 Task: Help me to understand building and designing site.
Action: Mouse moved to (1255, 88)
Screenshot: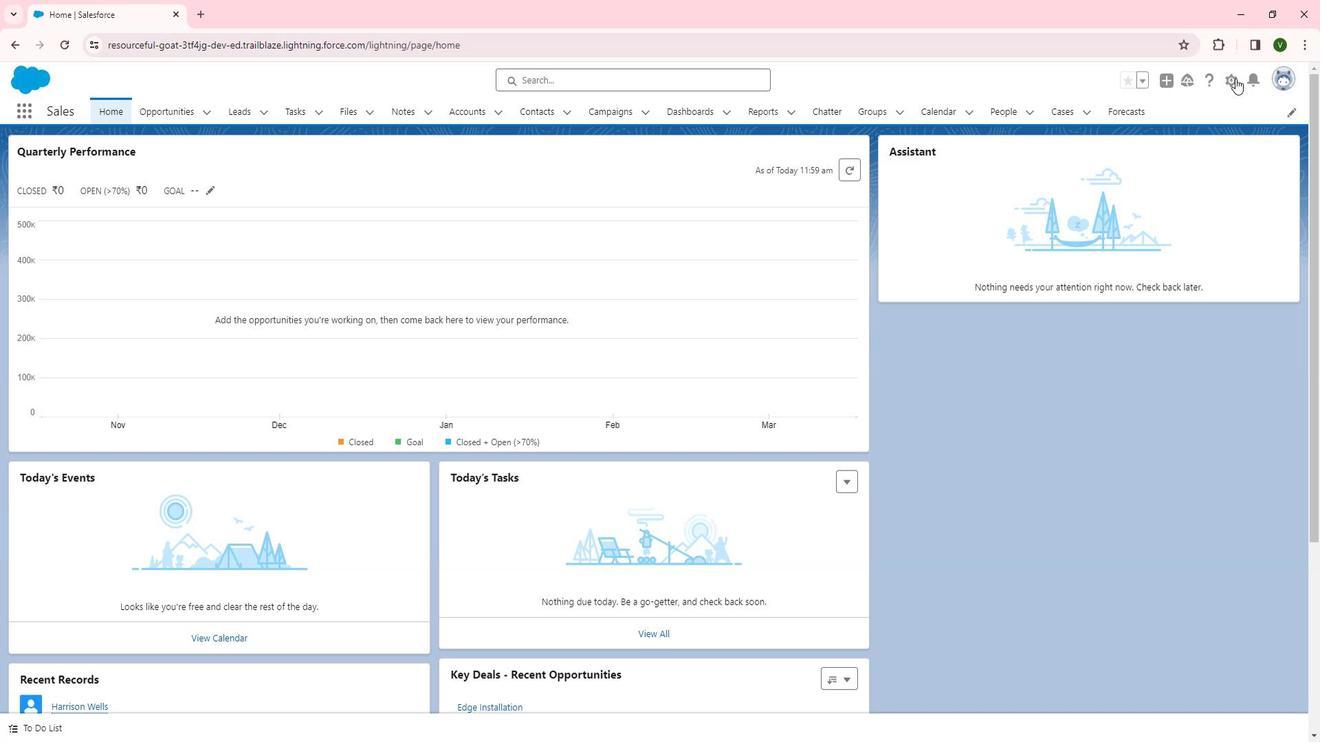 
Action: Mouse pressed left at (1255, 88)
Screenshot: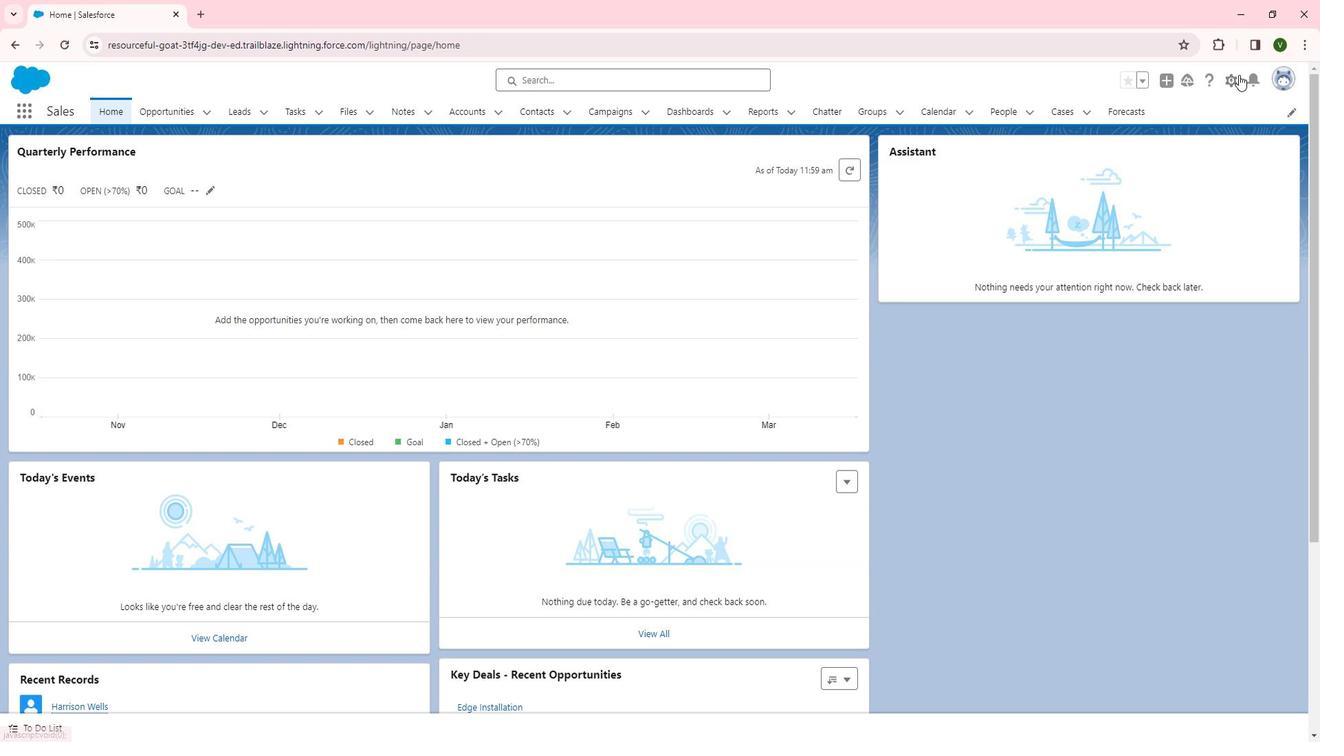 
Action: Mouse moved to (1192, 134)
Screenshot: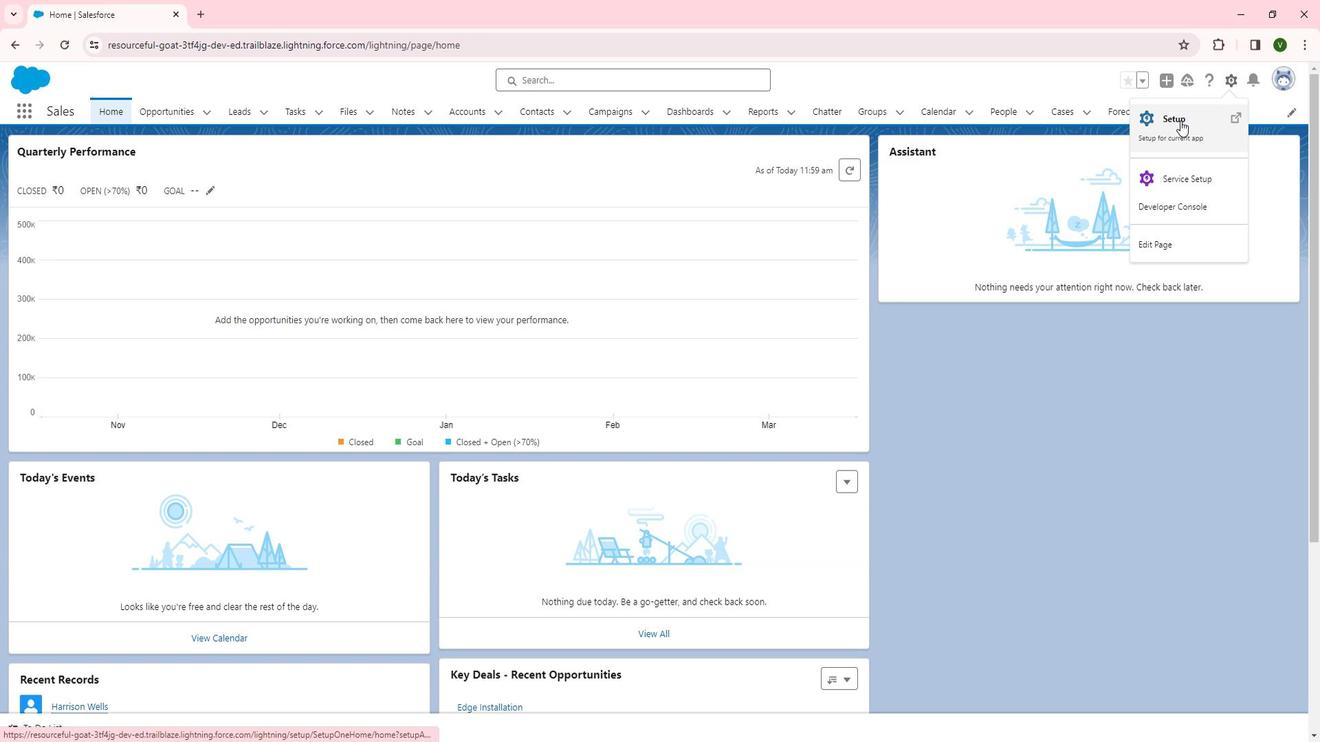 
Action: Mouse pressed left at (1192, 134)
Screenshot: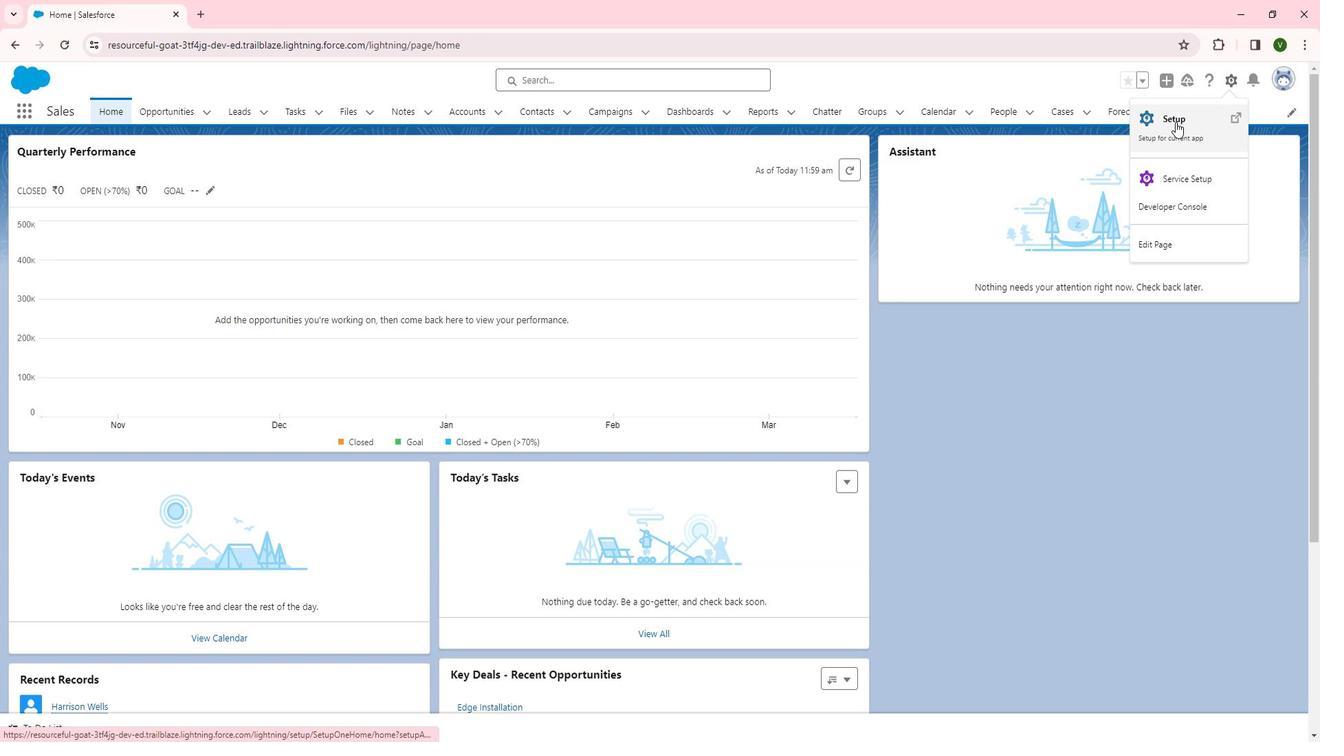 
Action: Mouse moved to (259, 472)
Screenshot: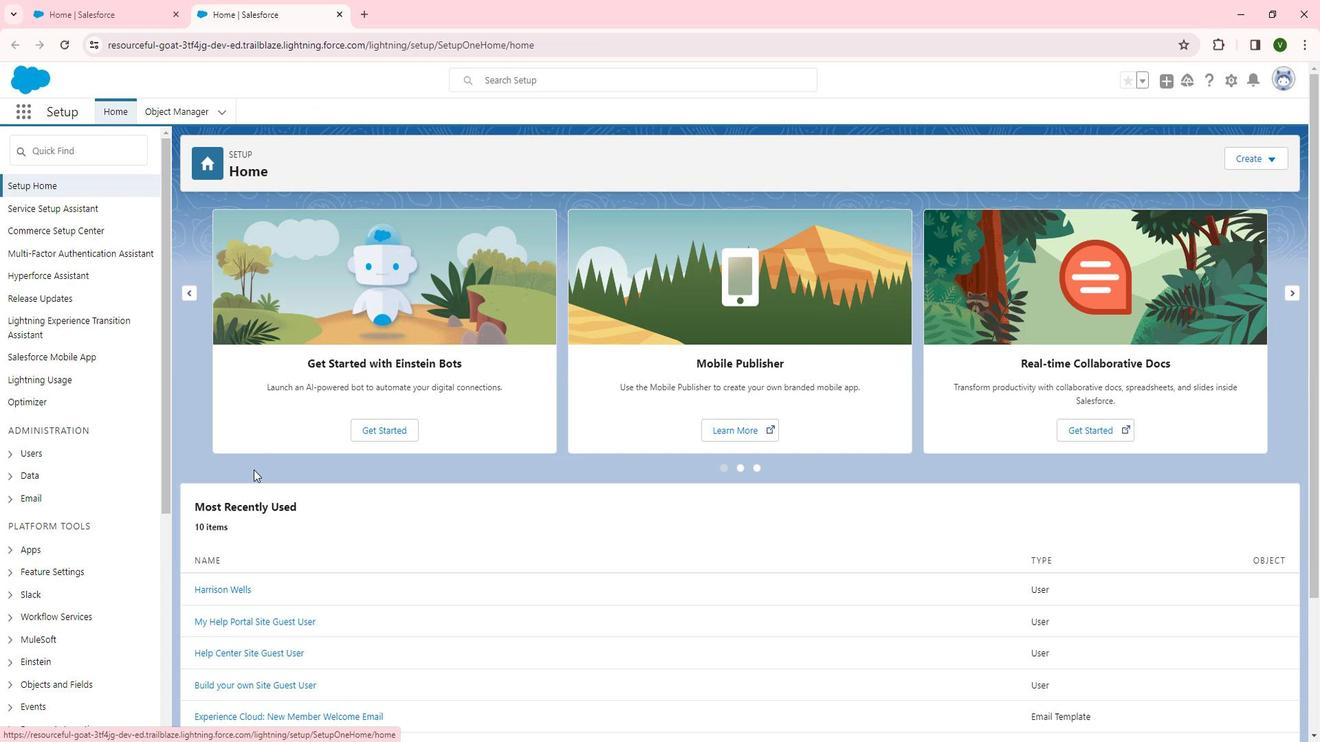 
Action: Mouse scrolled (259, 471) with delta (0, 0)
Screenshot: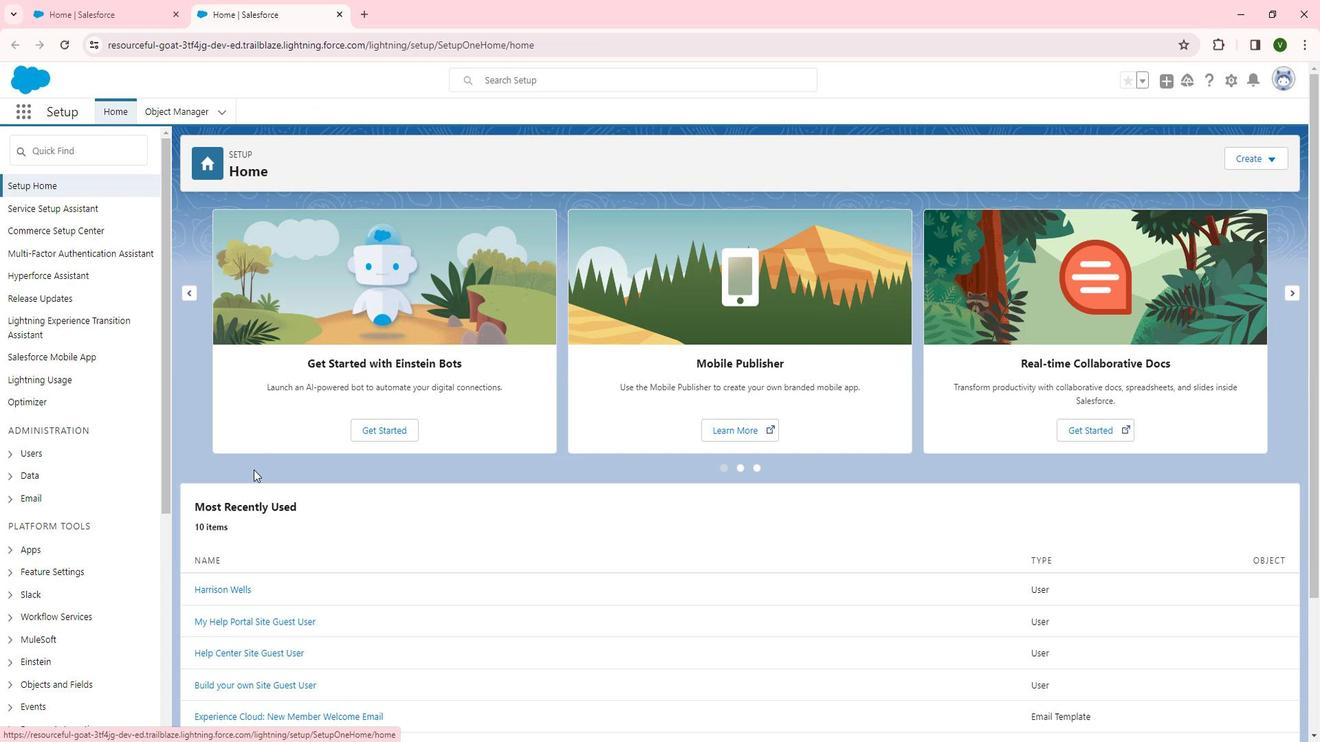 
Action: Mouse moved to (252, 474)
Screenshot: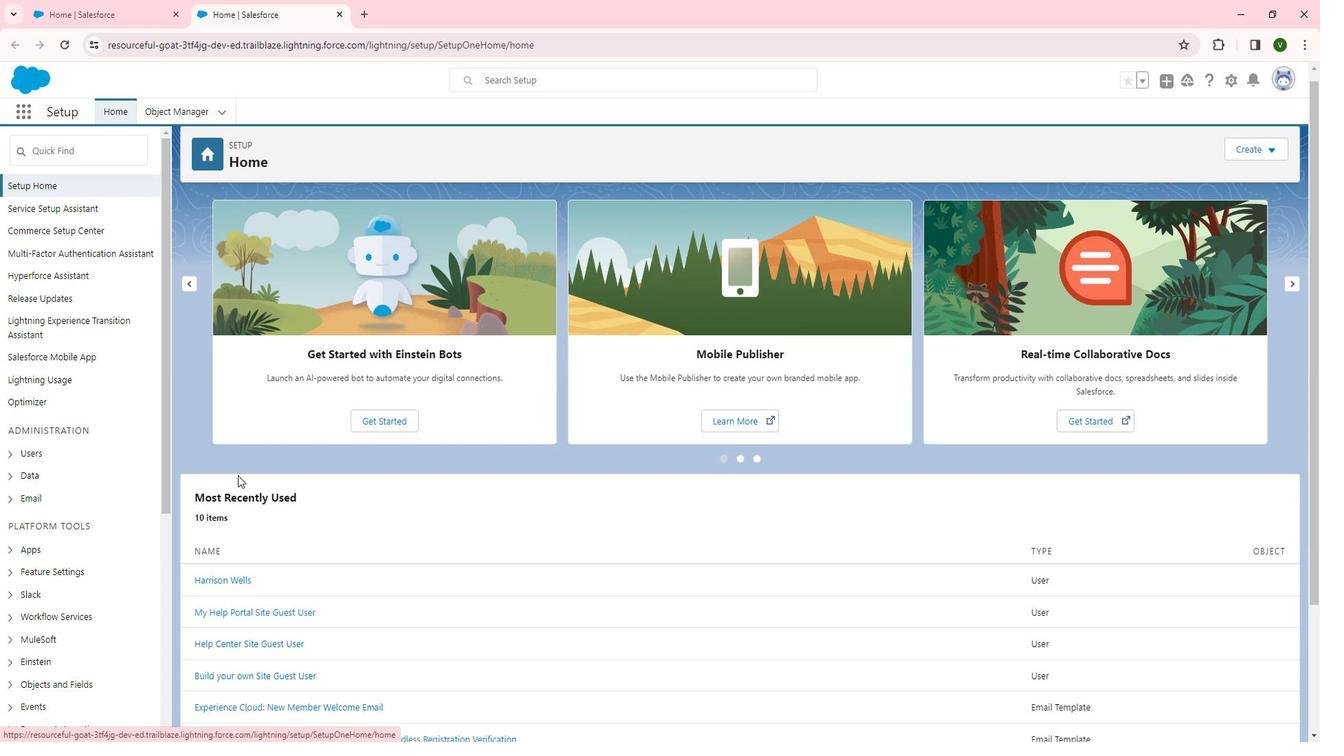 
Action: Mouse scrolled (252, 473) with delta (0, 0)
Screenshot: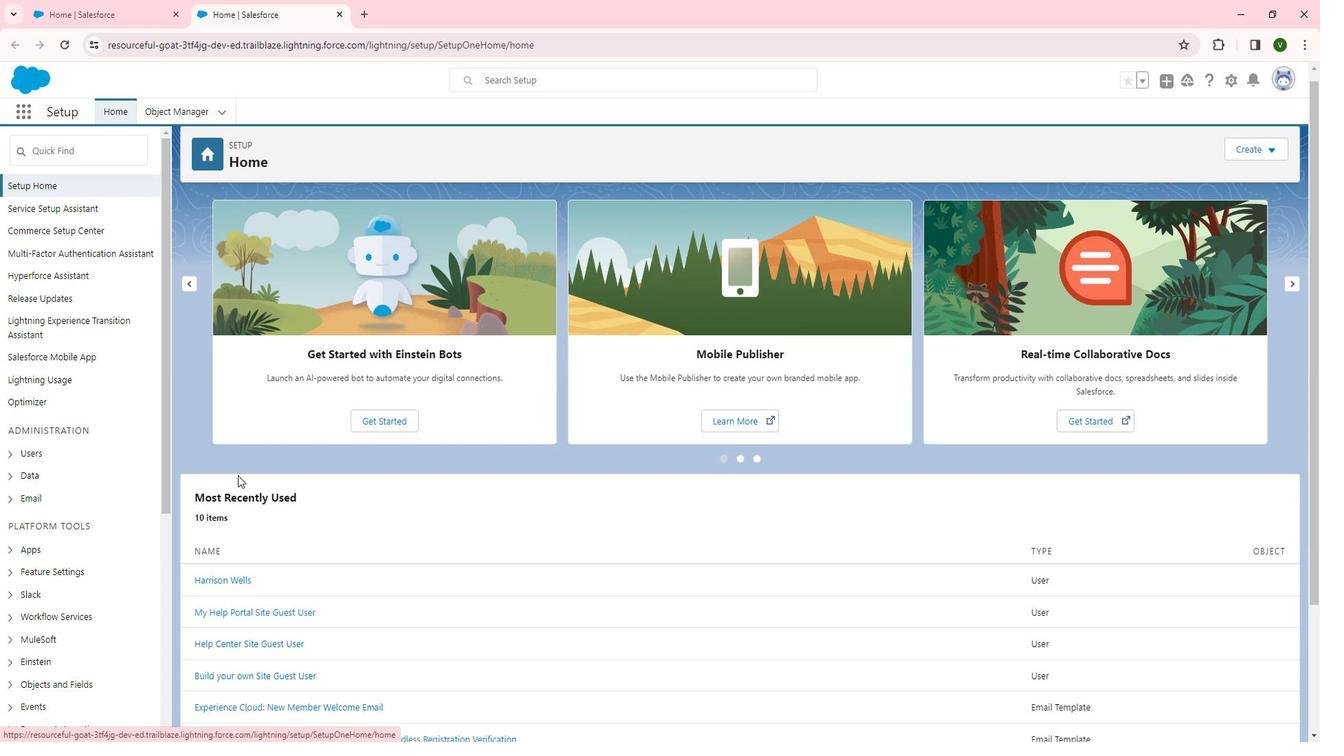 
Action: Mouse moved to (217, 487)
Screenshot: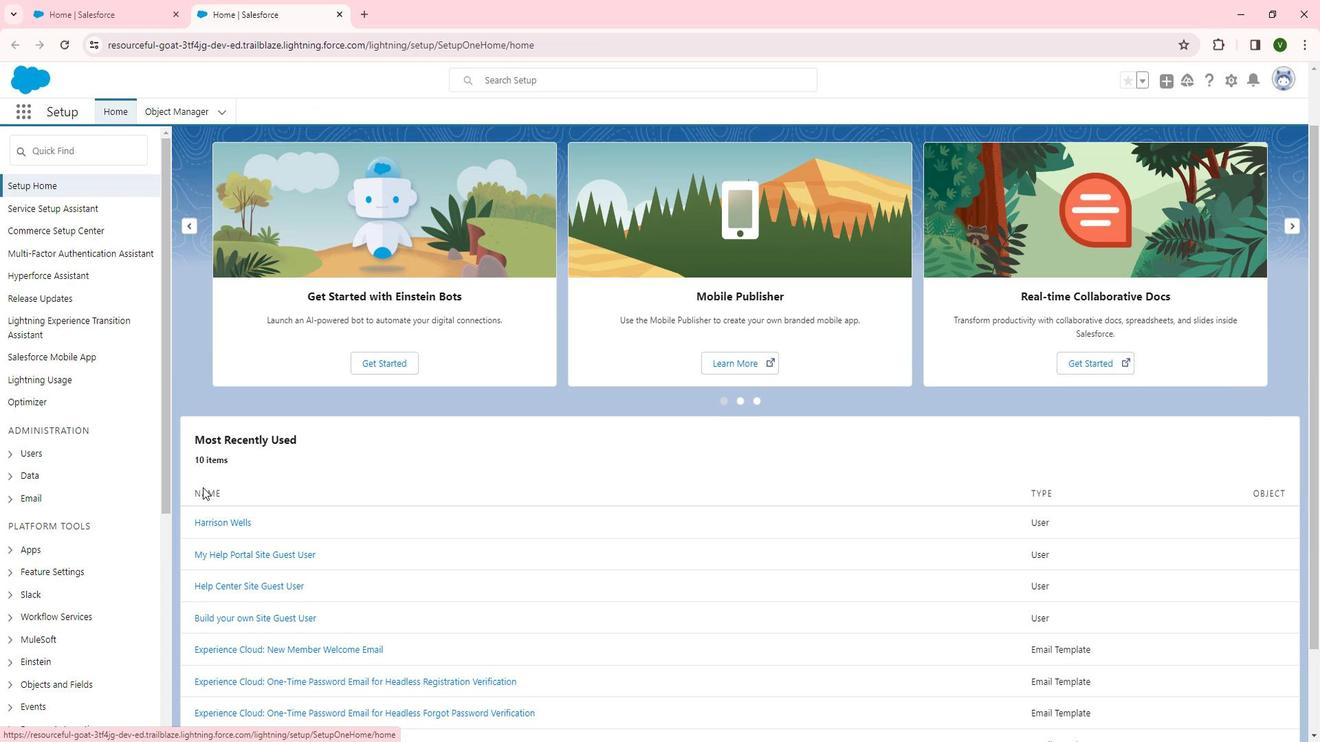 
Action: Mouse scrolled (217, 486) with delta (0, 0)
Screenshot: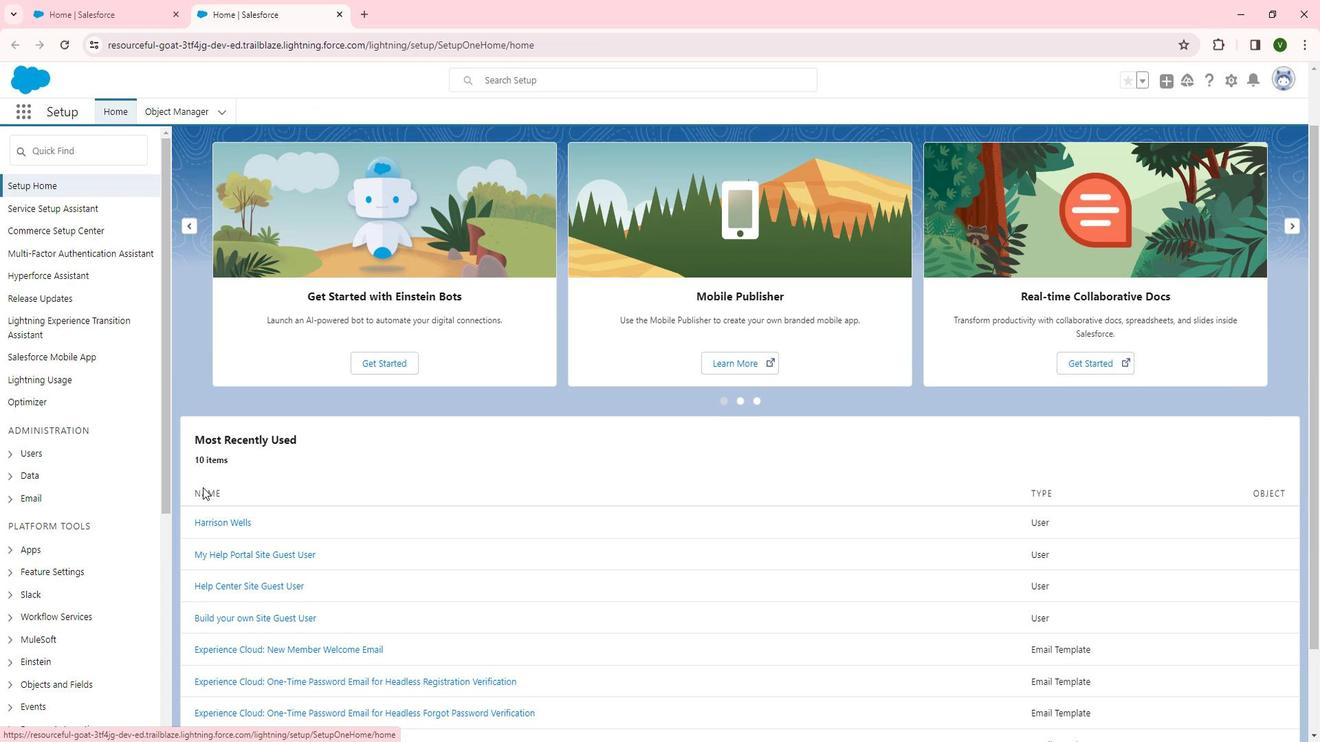 
Action: Mouse moved to (90, 555)
Screenshot: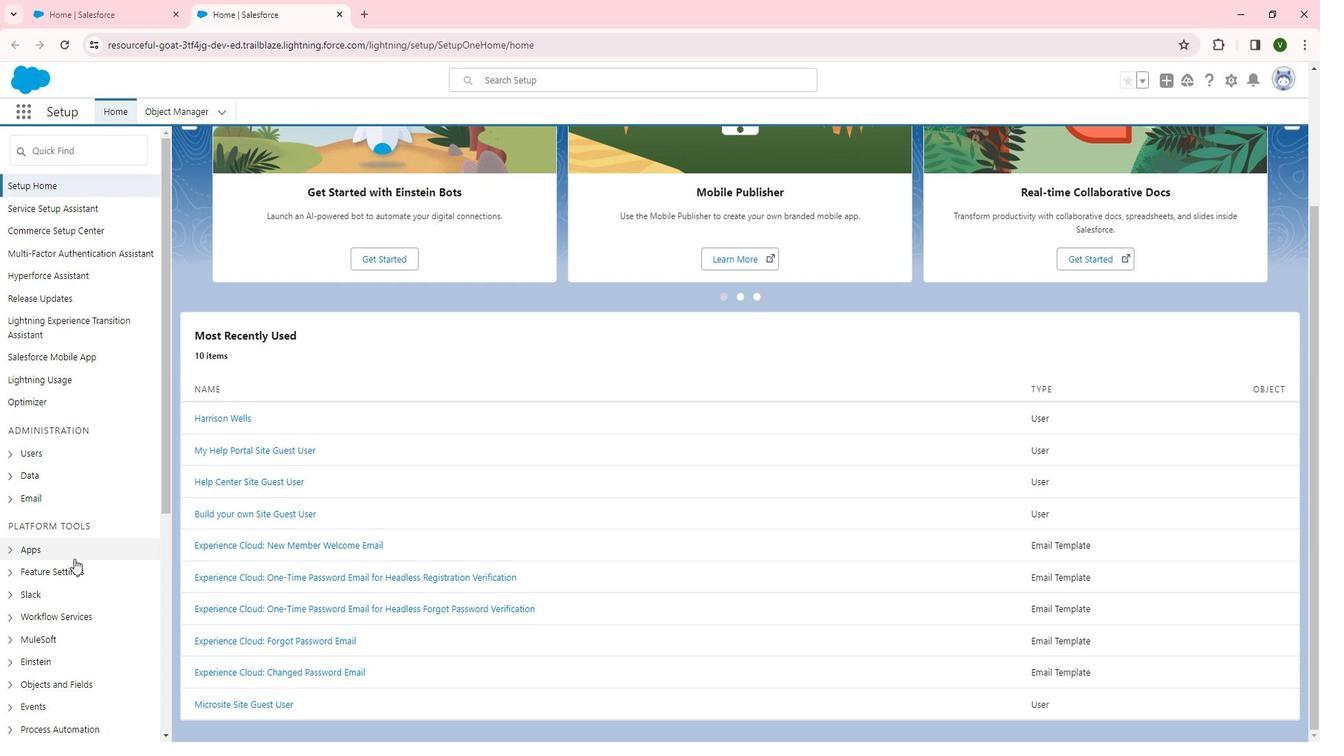 
Action: Mouse scrolled (90, 554) with delta (0, 0)
Screenshot: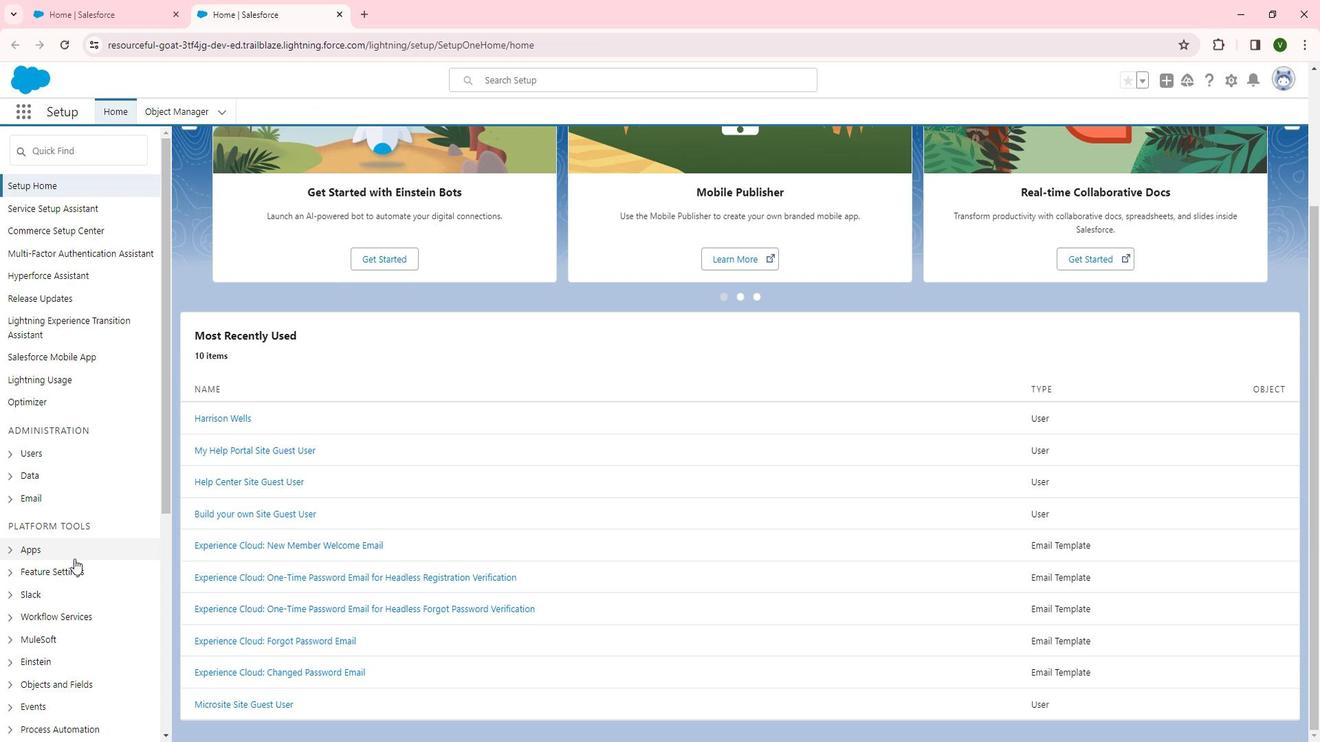 
Action: Mouse scrolled (90, 554) with delta (0, 0)
Screenshot: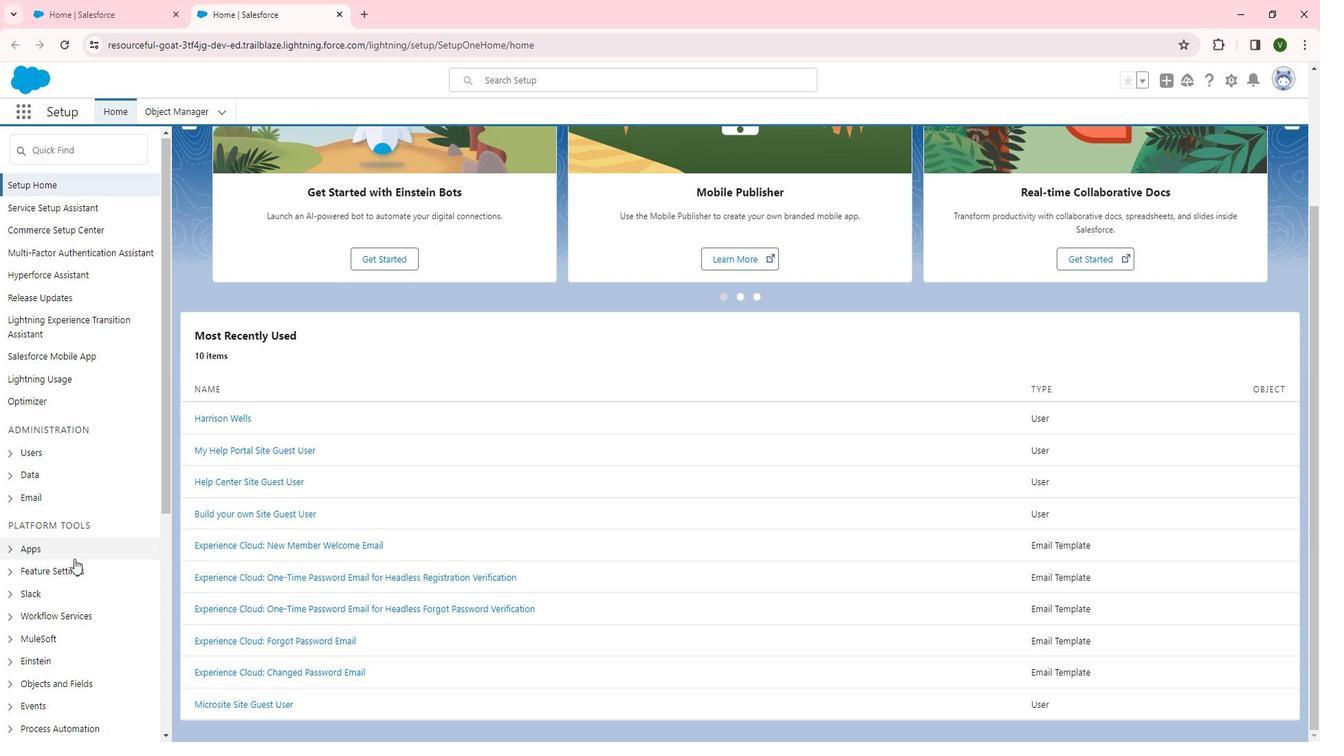 
Action: Mouse moved to (66, 429)
Screenshot: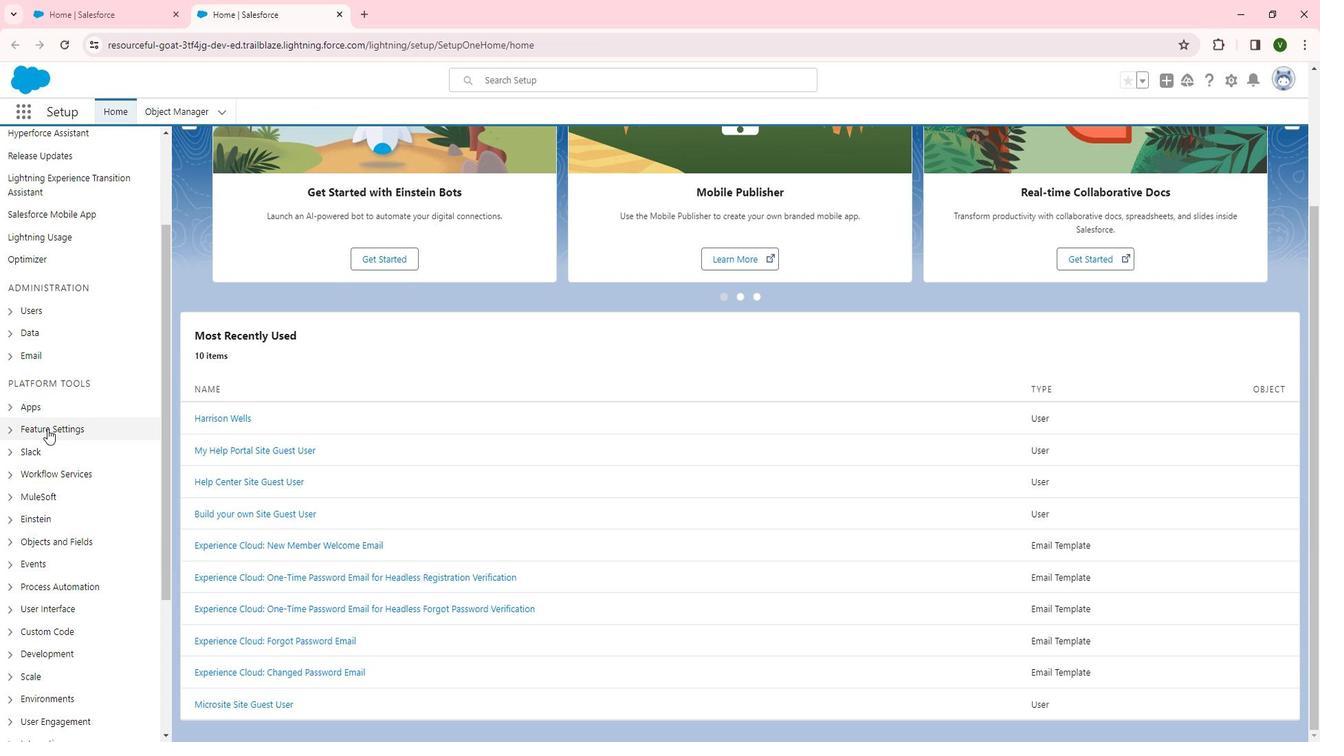 
Action: Mouse pressed left at (66, 429)
Screenshot: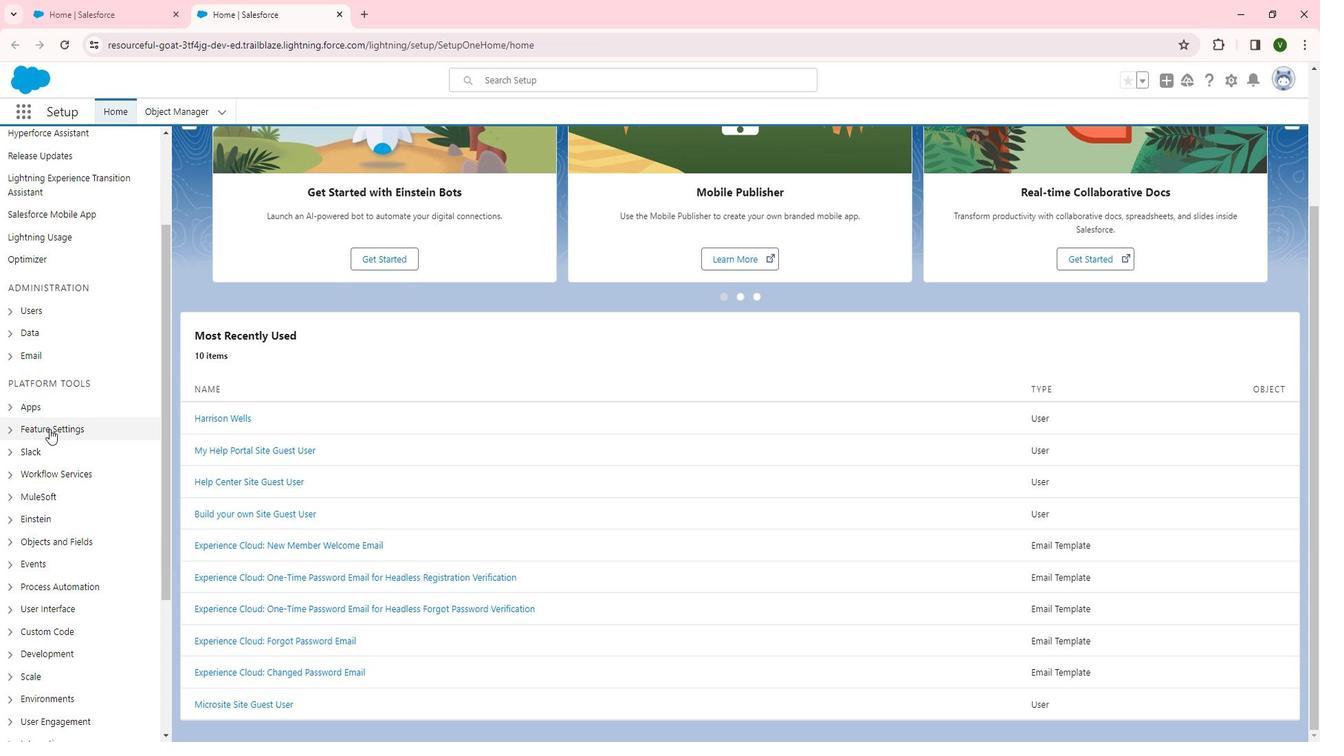 
Action: Mouse moved to (66, 473)
Screenshot: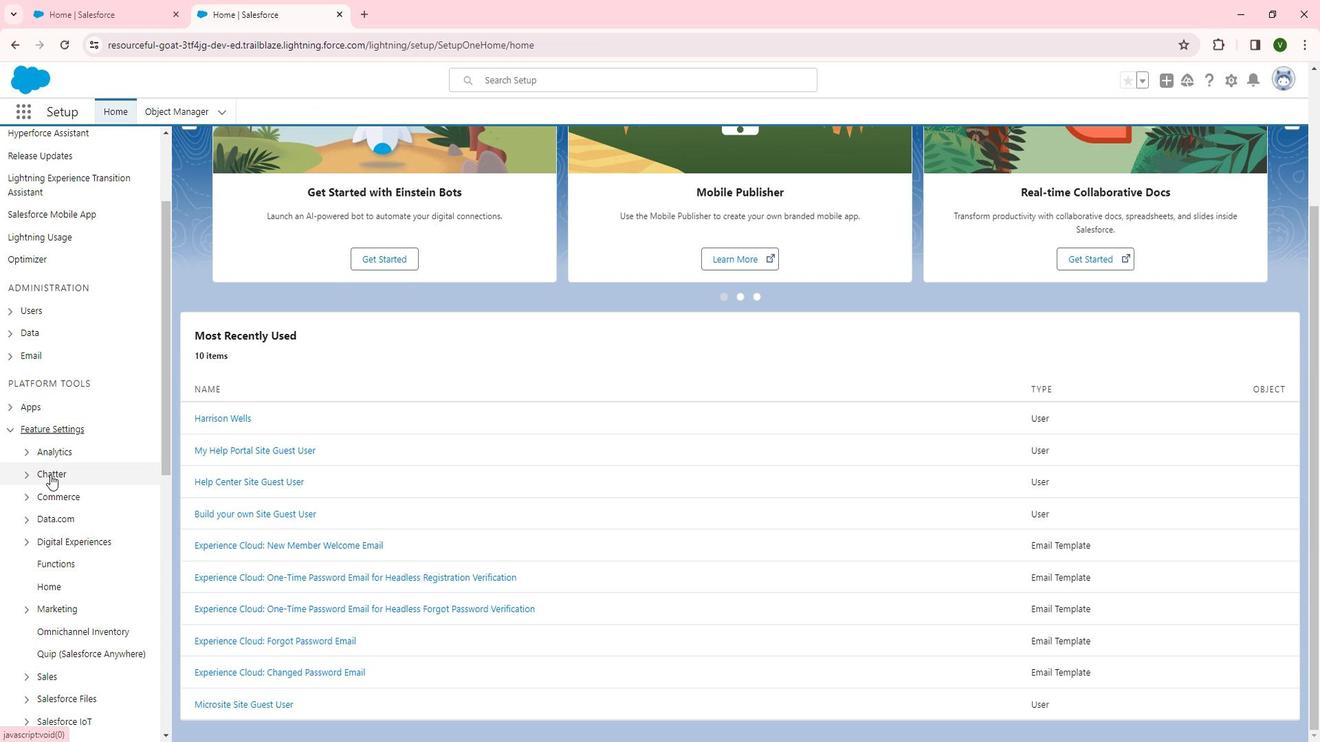 
Action: Mouse scrolled (66, 473) with delta (0, 0)
Screenshot: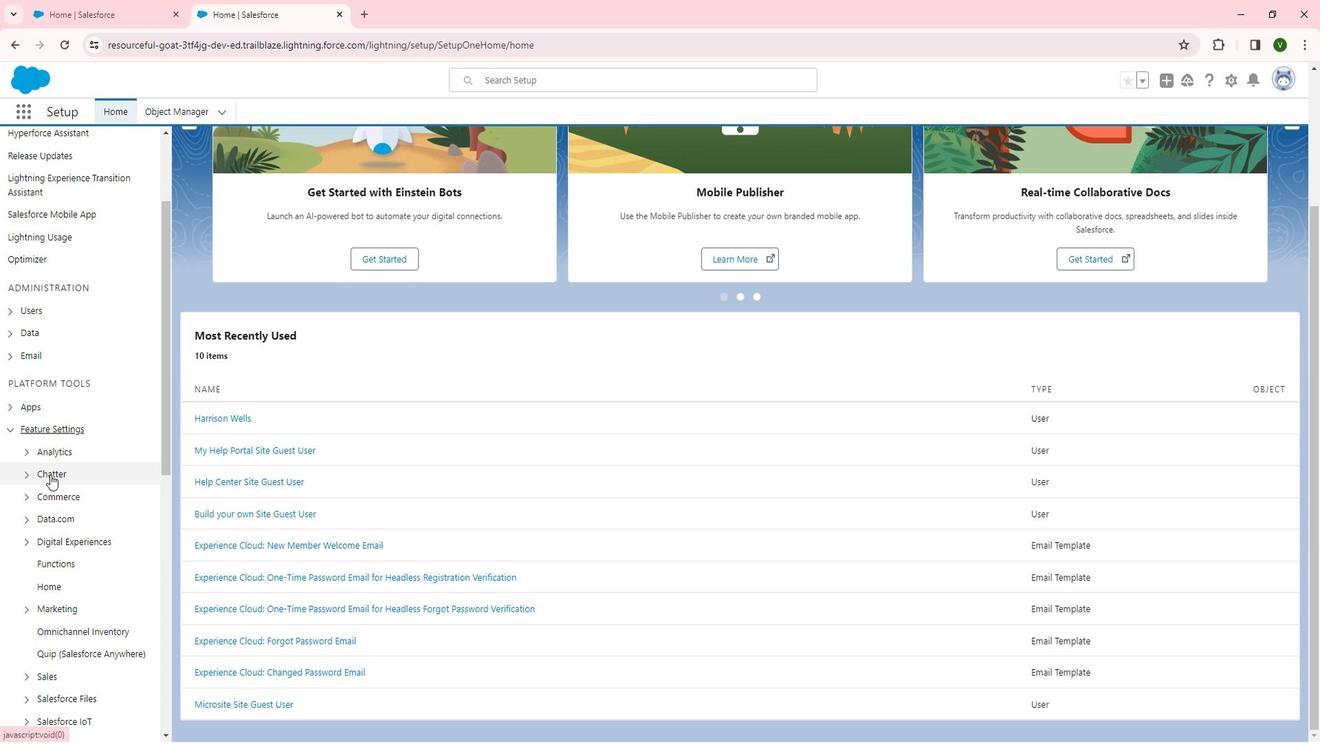 
Action: Mouse scrolled (66, 473) with delta (0, 0)
Screenshot: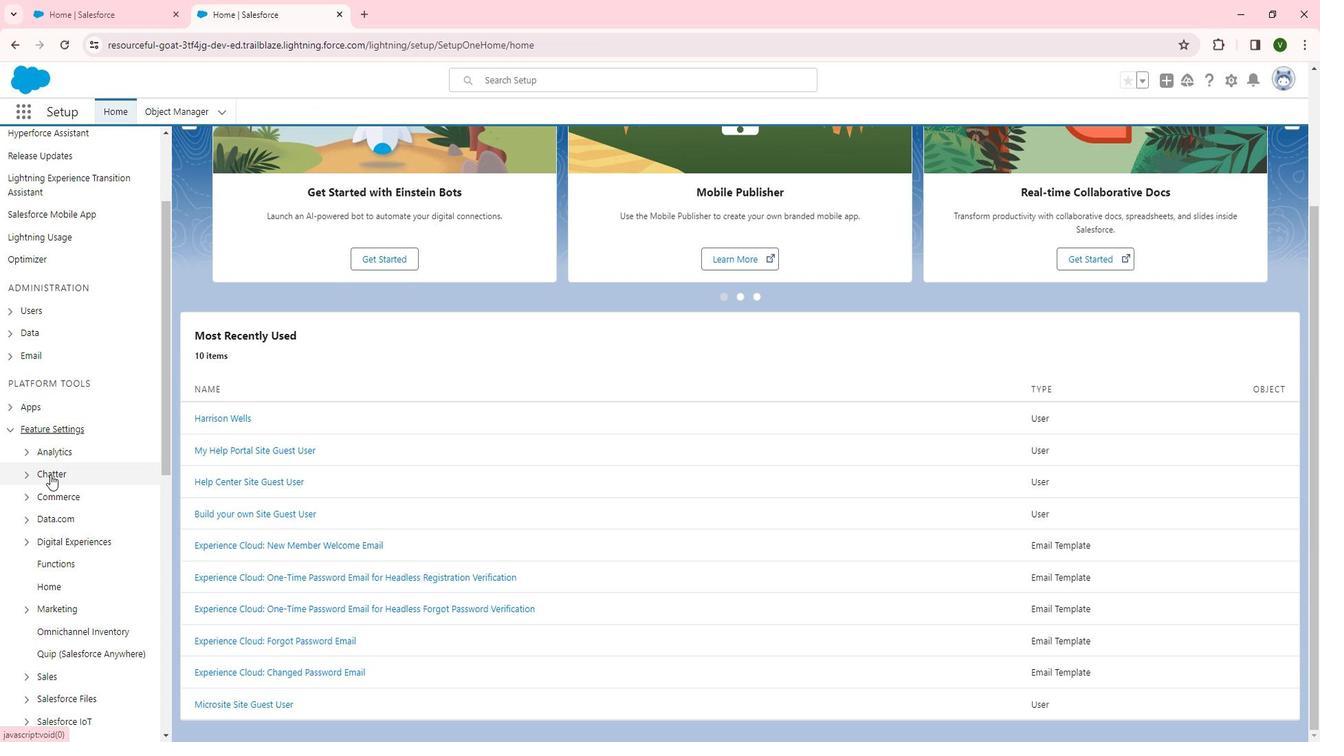 
Action: Mouse moved to (97, 401)
Screenshot: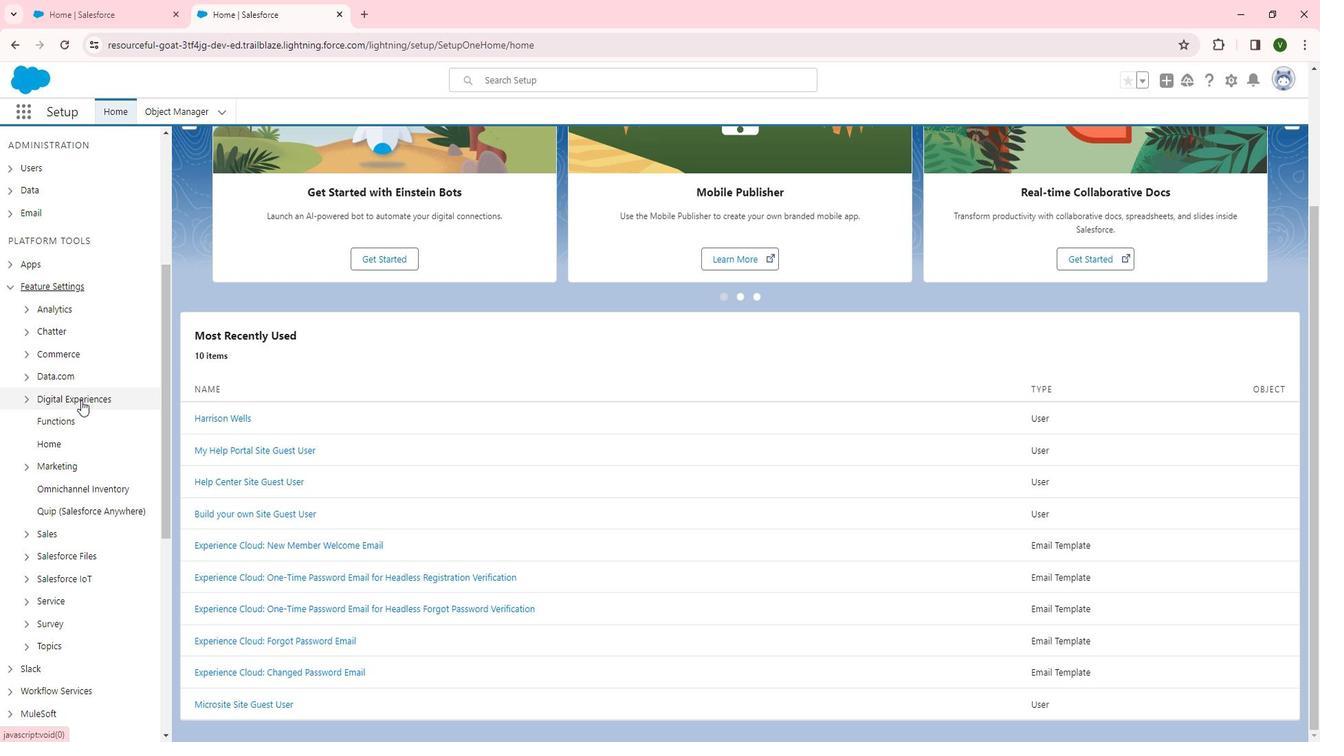 
Action: Mouse pressed left at (97, 401)
Screenshot: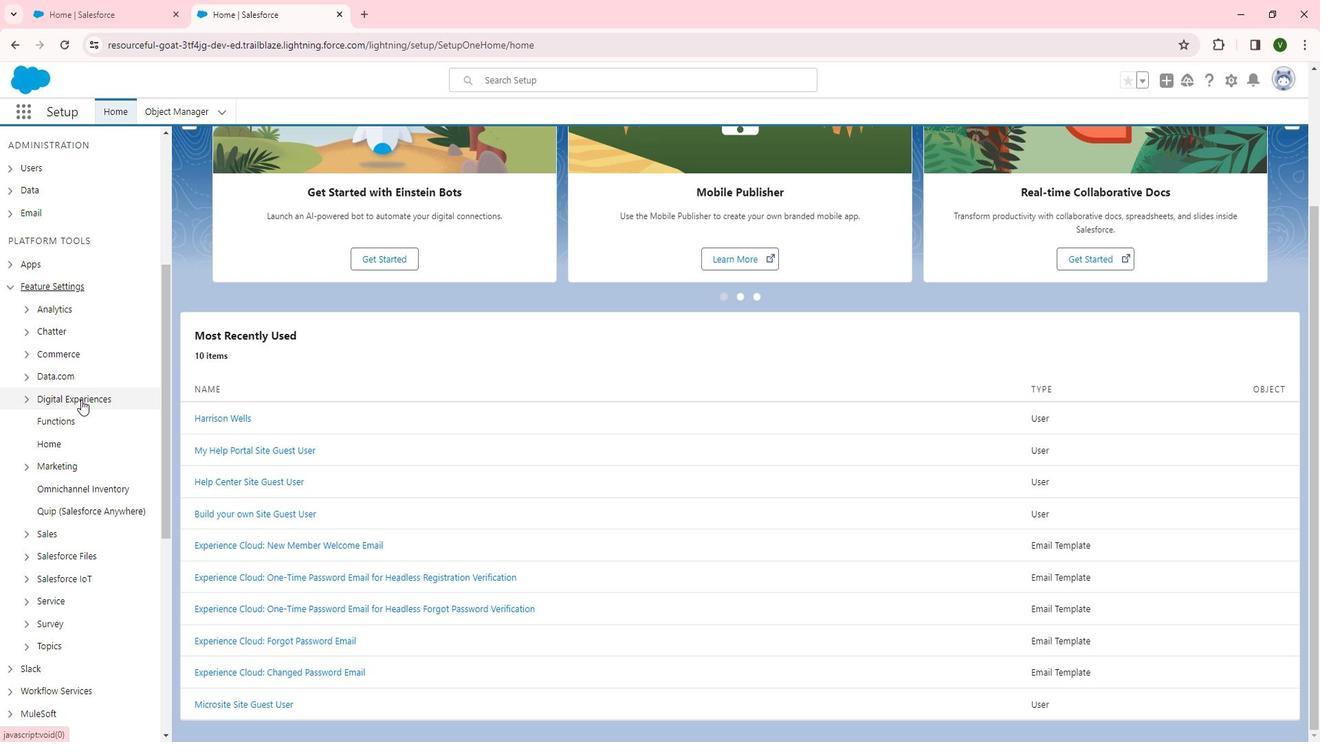 
Action: Mouse moved to (83, 422)
Screenshot: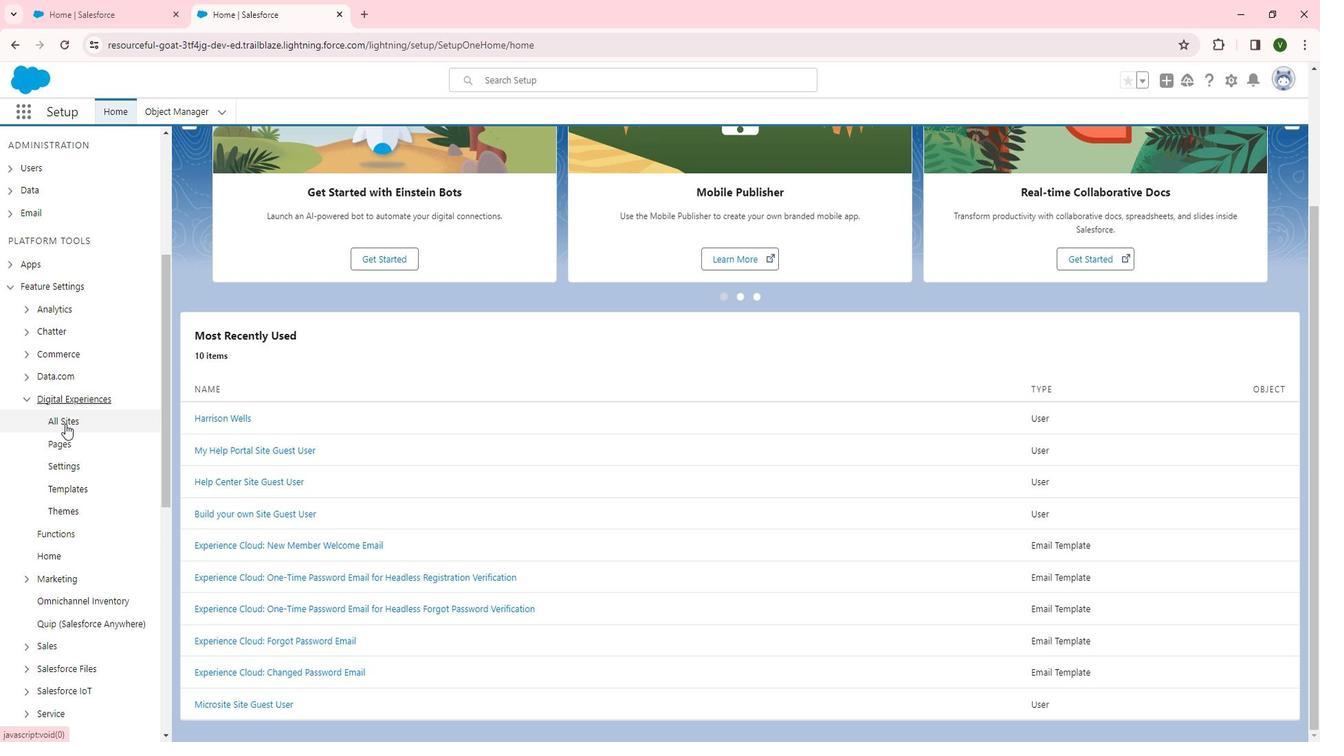 
Action: Mouse pressed left at (83, 422)
Screenshot: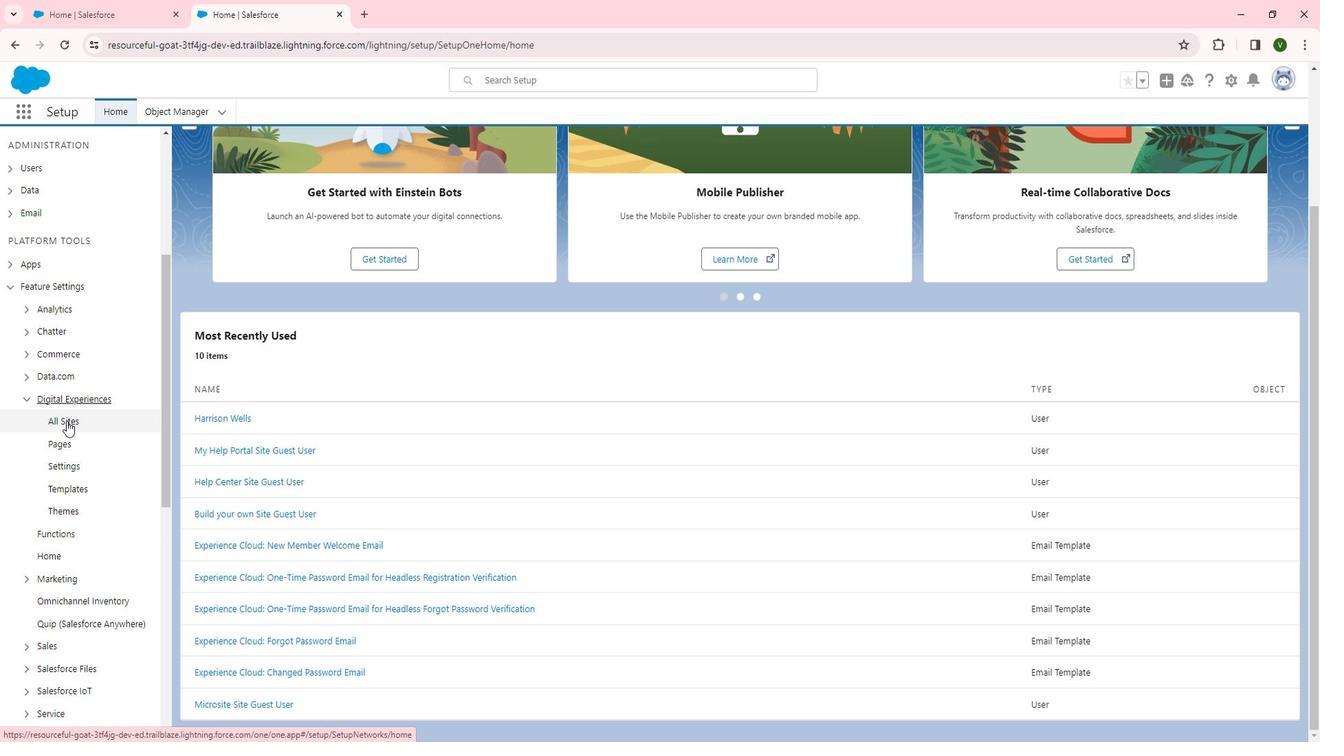 
Action: Mouse moved to (234, 366)
Screenshot: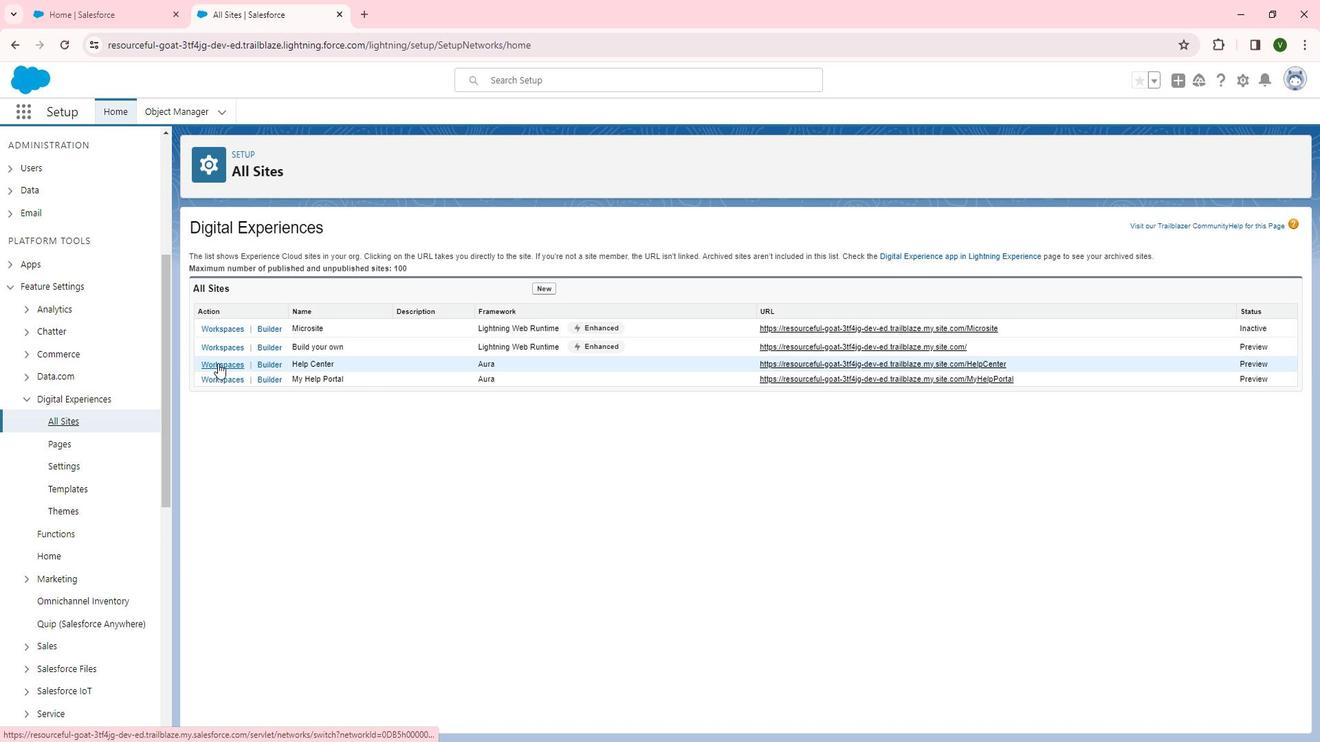 
Action: Mouse pressed left at (234, 366)
Screenshot: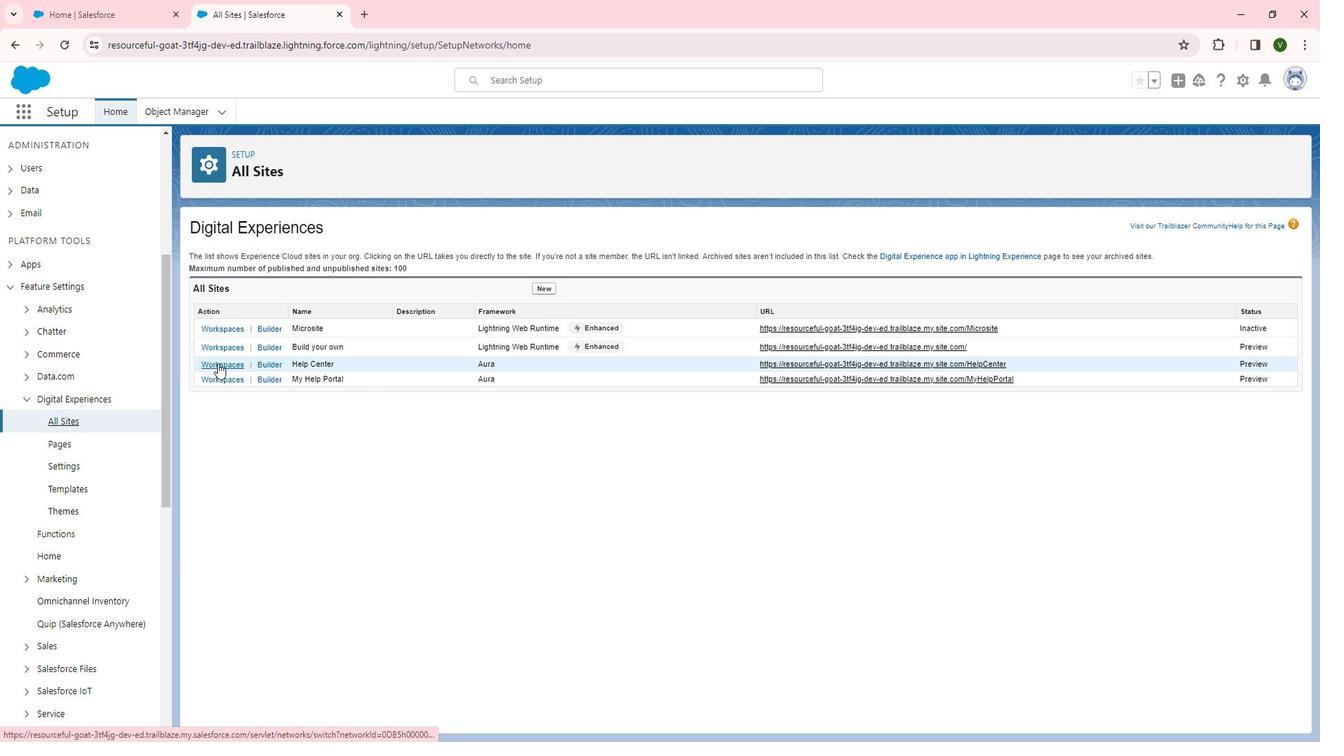 
Action: Mouse moved to (815, 502)
Screenshot: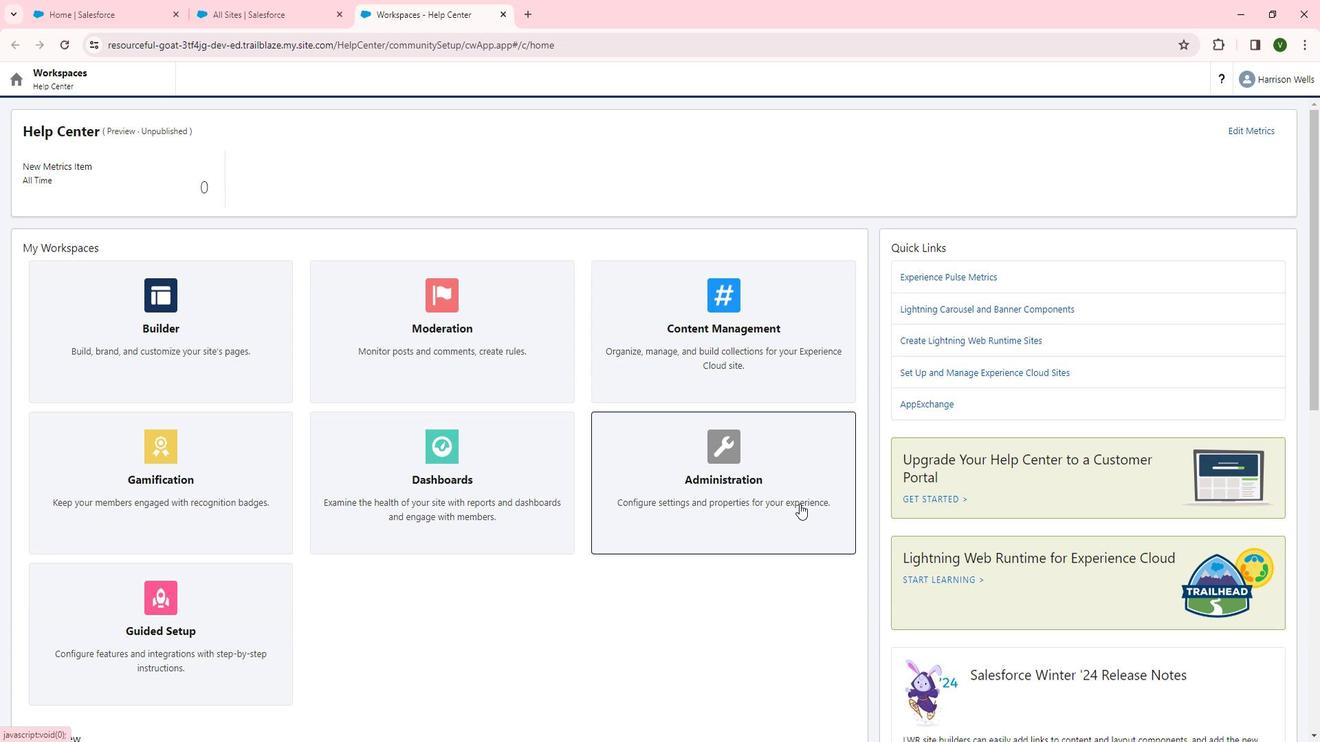 
Action: Mouse scrolled (815, 502) with delta (0, 0)
Screenshot: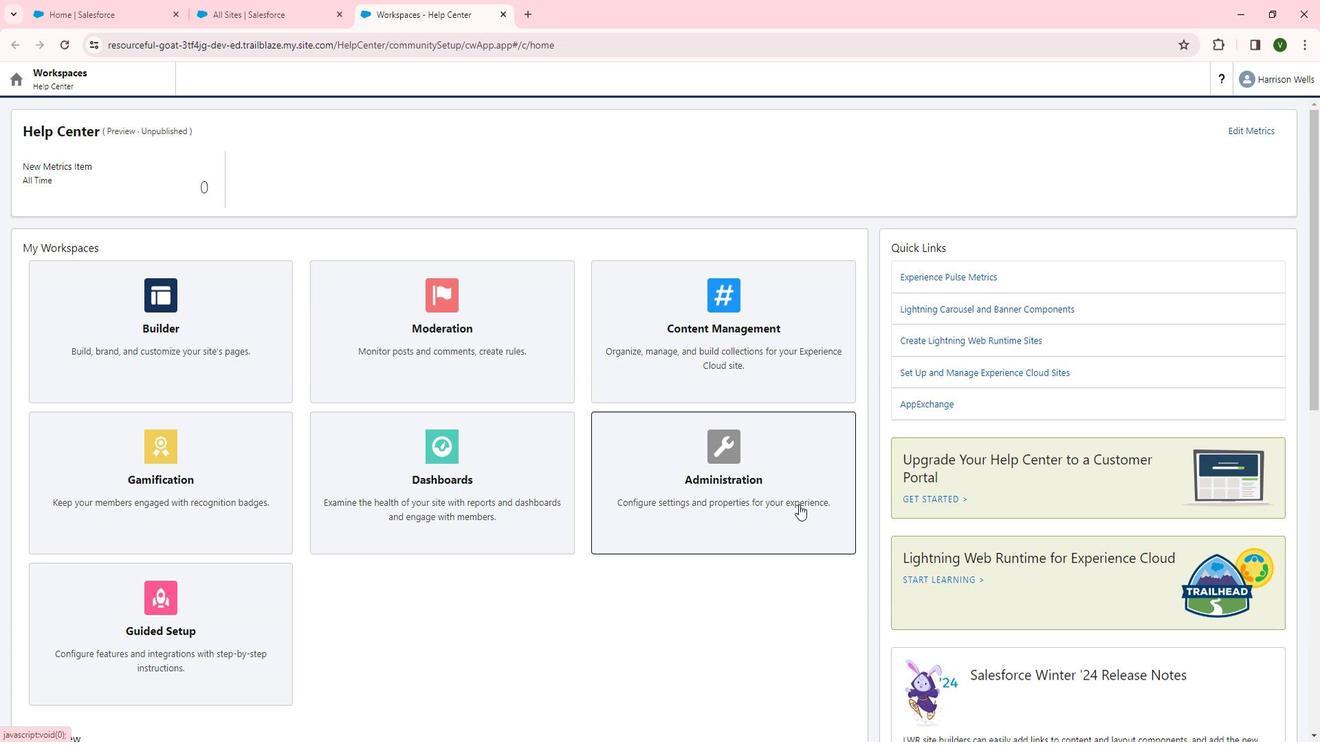 
Action: Mouse scrolled (815, 502) with delta (0, 0)
Screenshot: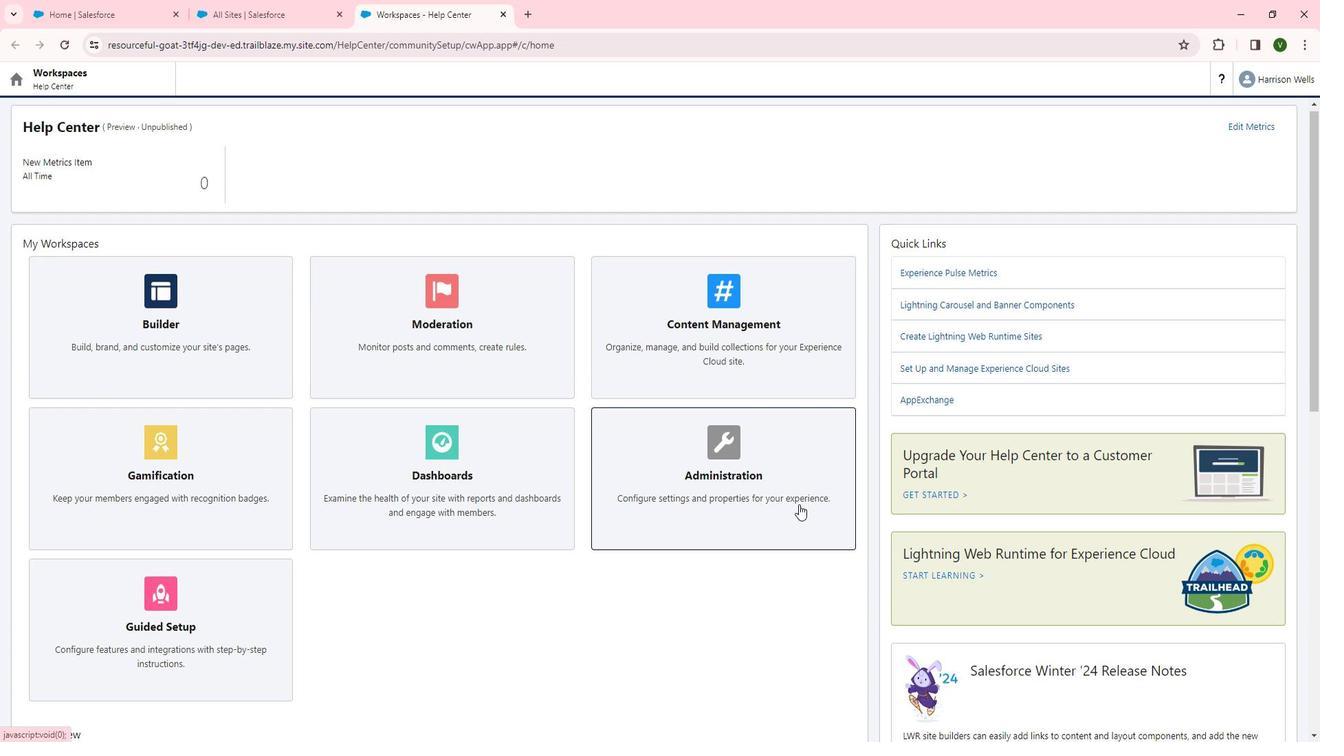 
Action: Mouse scrolled (815, 502) with delta (0, 0)
Screenshot: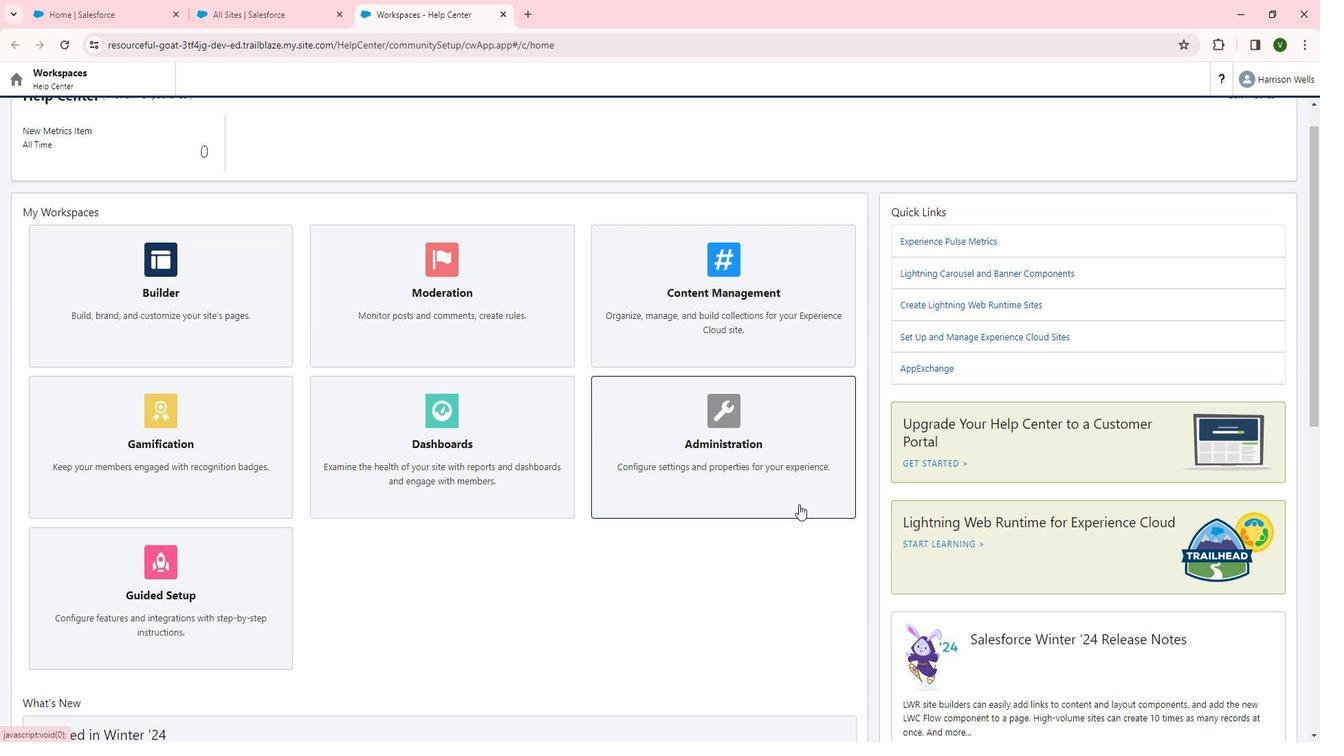 
Action: Mouse scrolled (815, 502) with delta (0, 0)
Screenshot: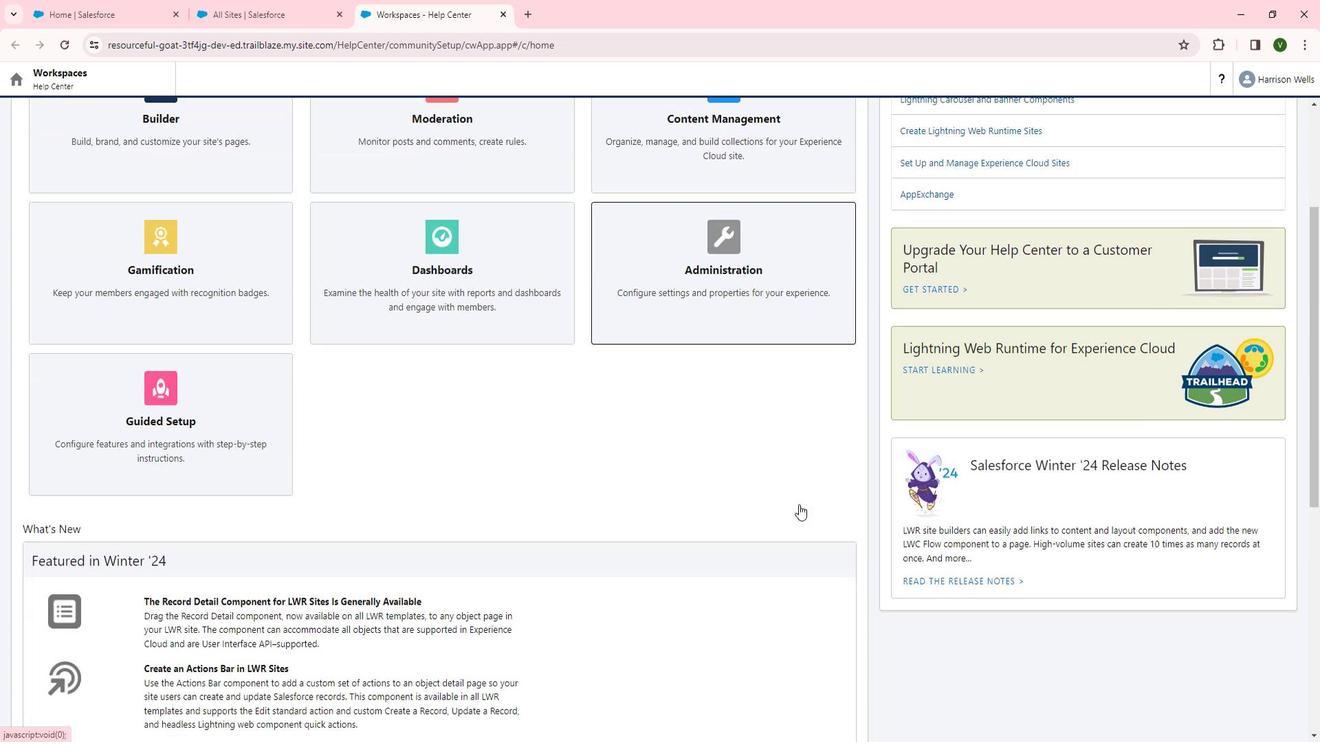 
Action: Mouse moved to (711, 506)
Screenshot: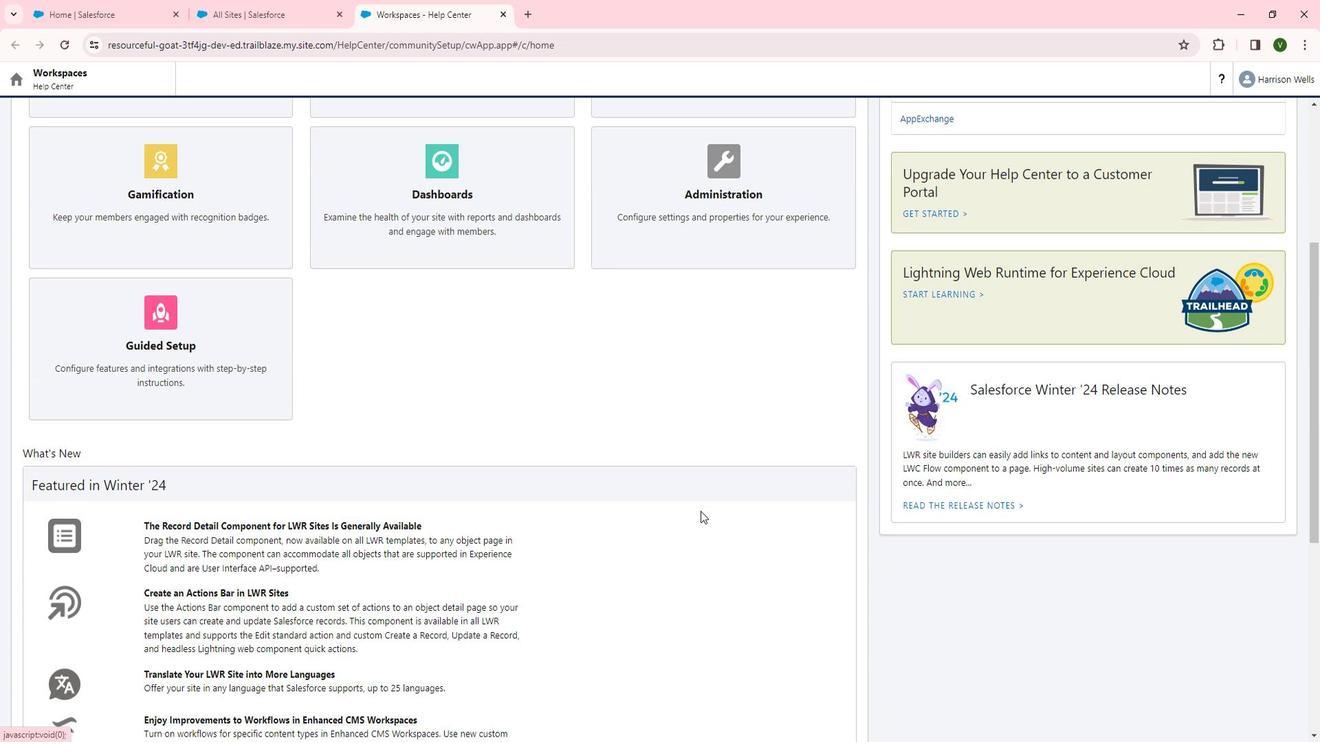 
Action: Mouse scrolled (711, 506) with delta (0, 0)
Screenshot: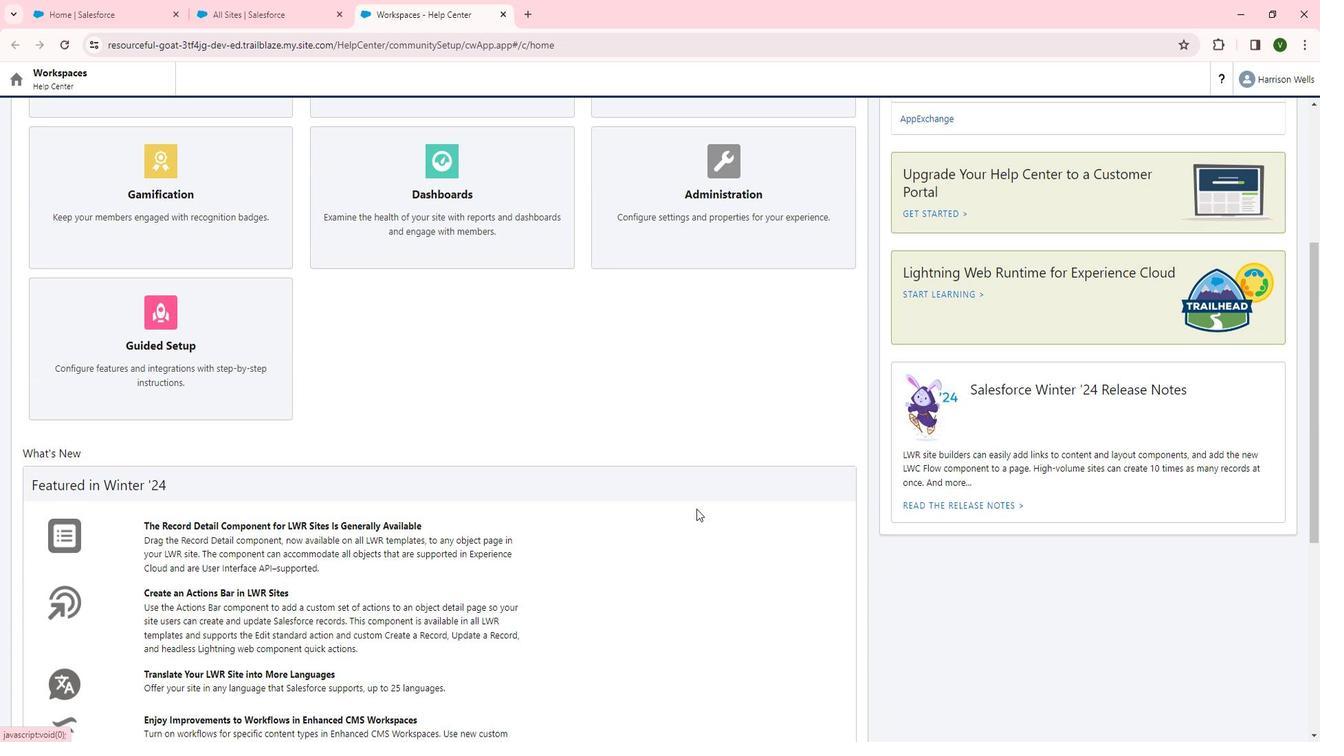 
Action: Mouse scrolled (711, 506) with delta (0, 0)
Screenshot: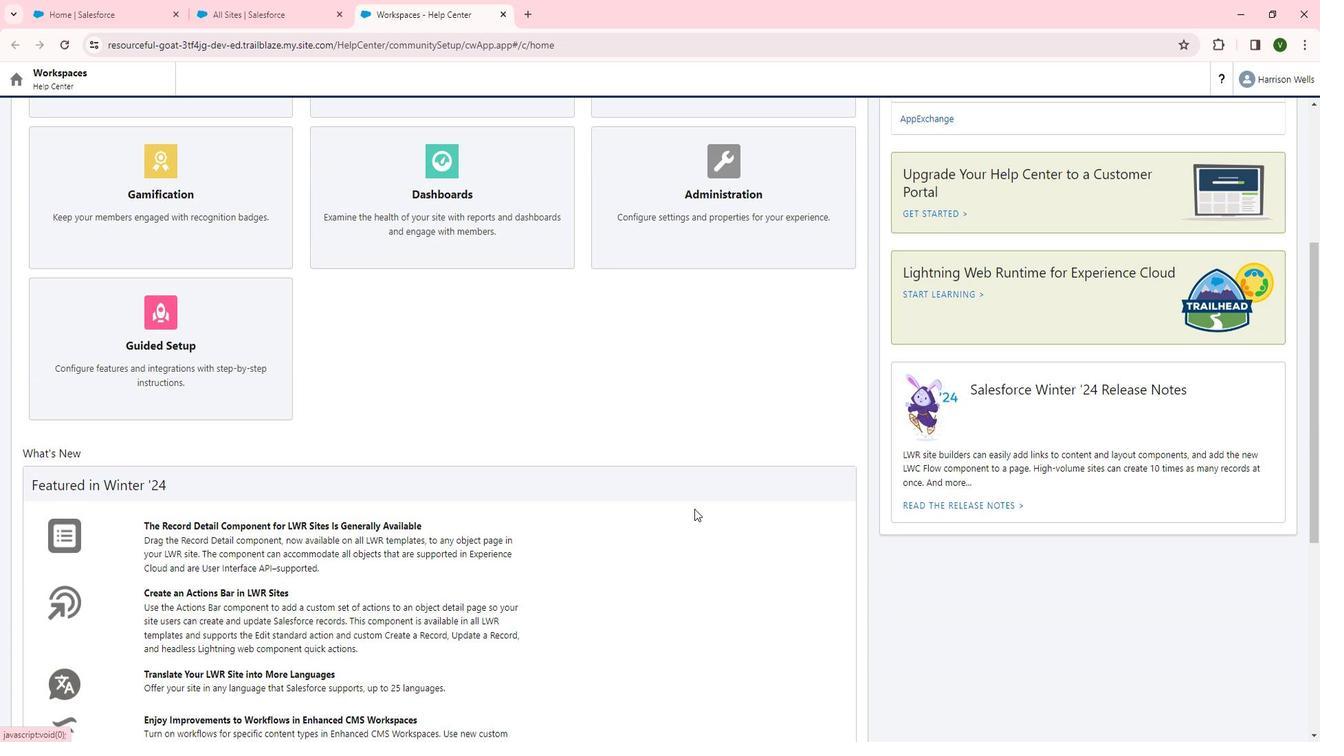 
Action: Mouse scrolled (711, 506) with delta (0, 0)
Screenshot: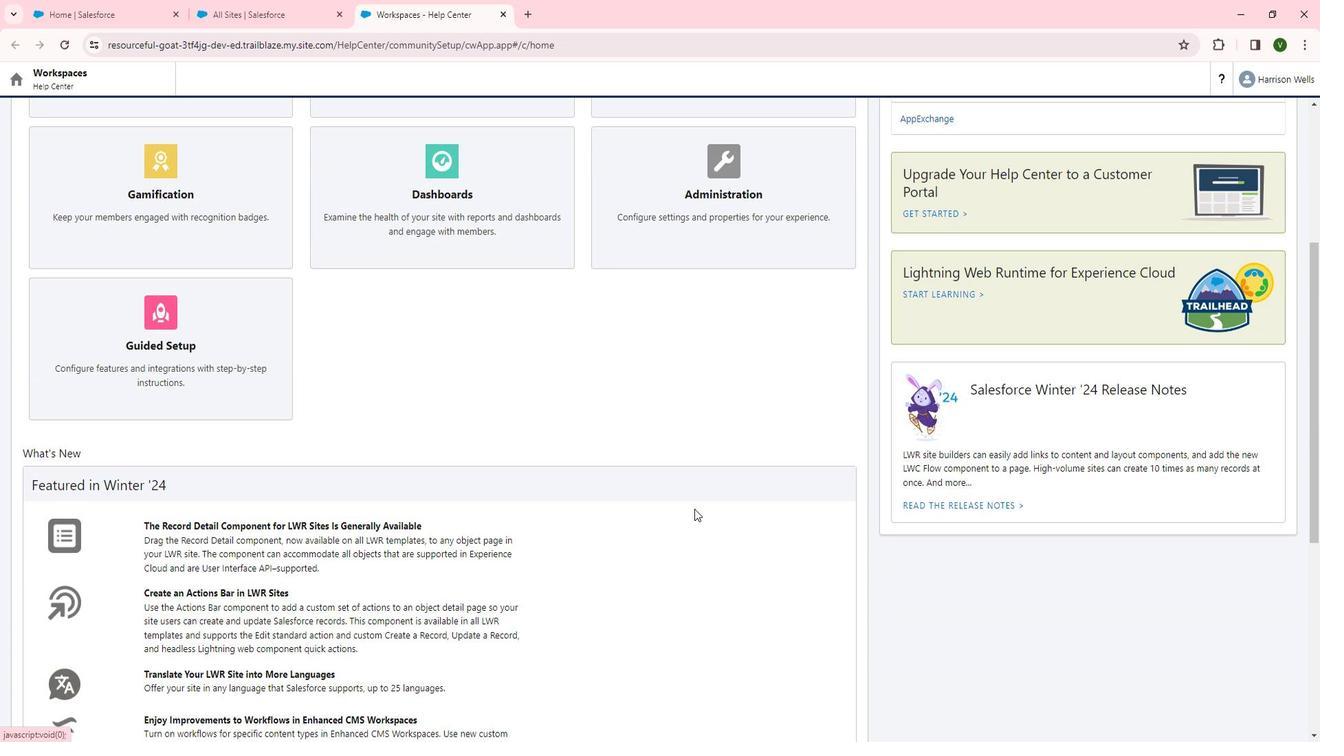 
Action: Mouse moved to (711, 506)
Screenshot: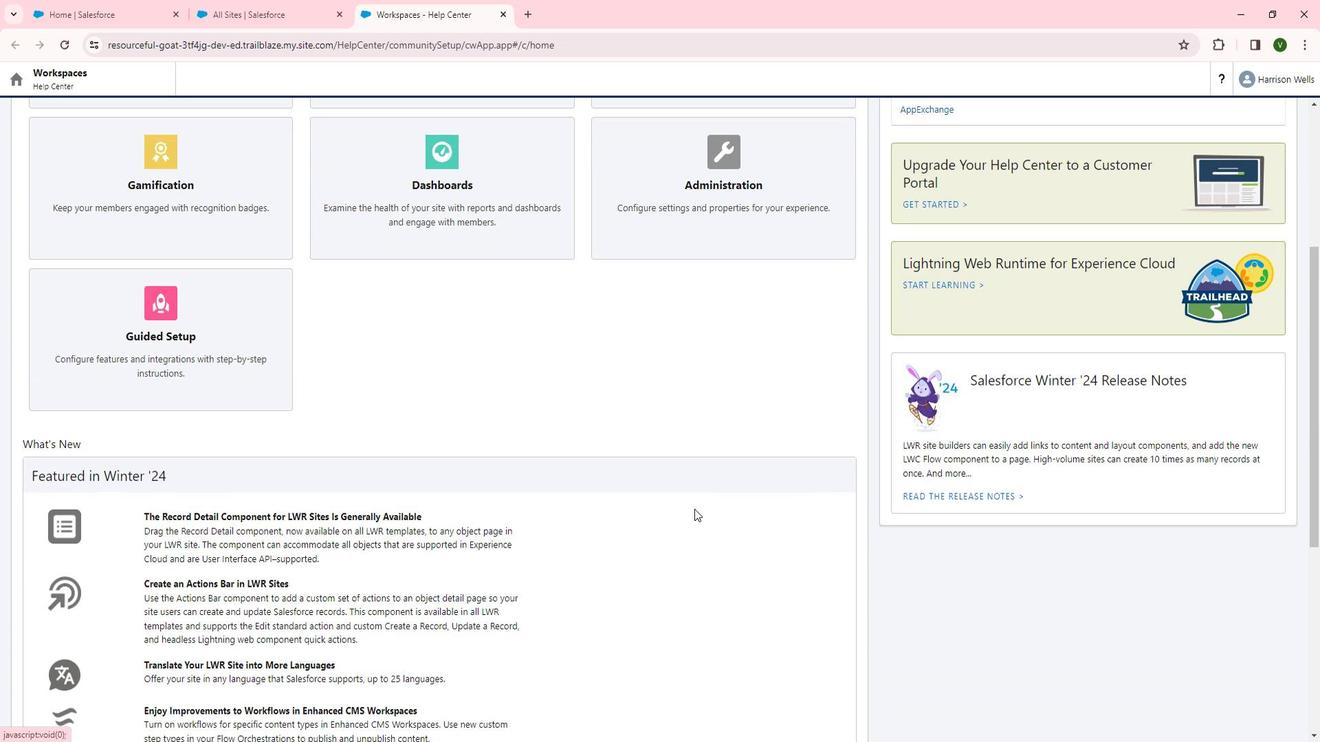 
Action: Mouse scrolled (711, 506) with delta (0, 0)
Screenshot: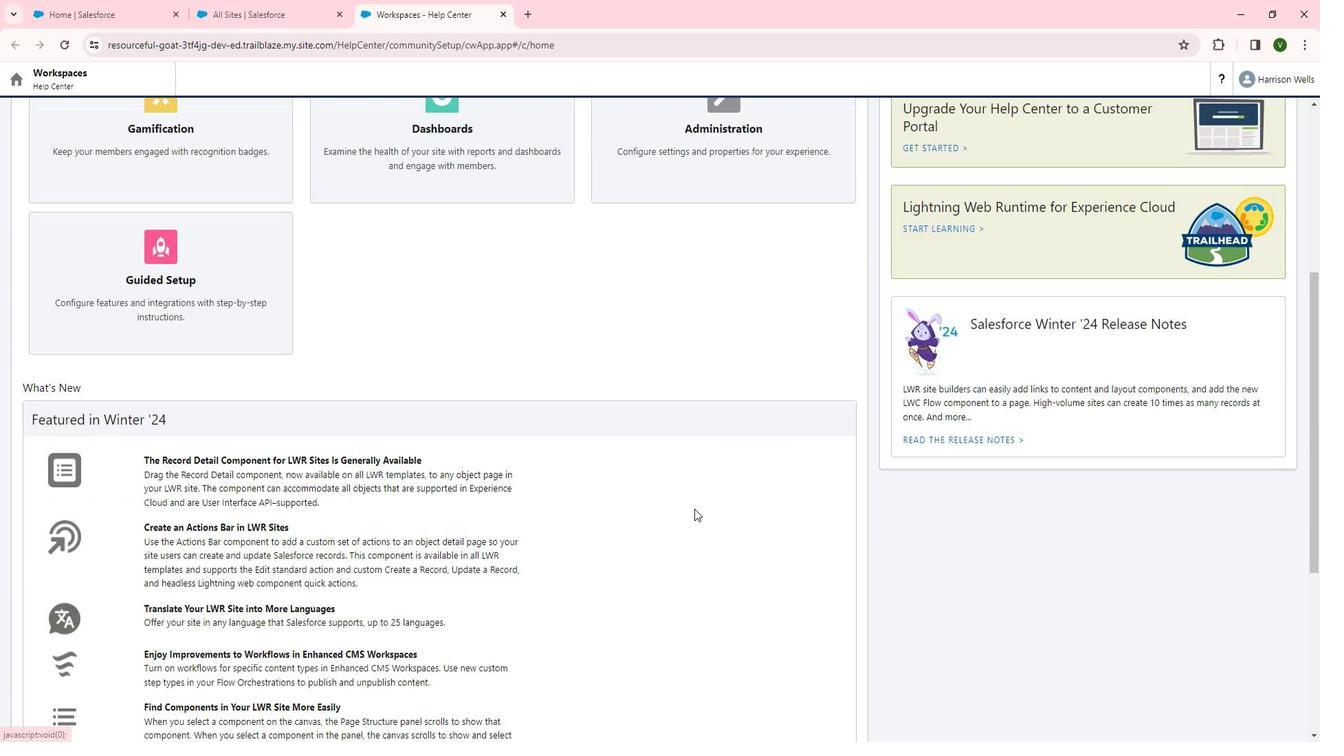 
Action: Mouse scrolled (711, 506) with delta (0, 0)
Screenshot: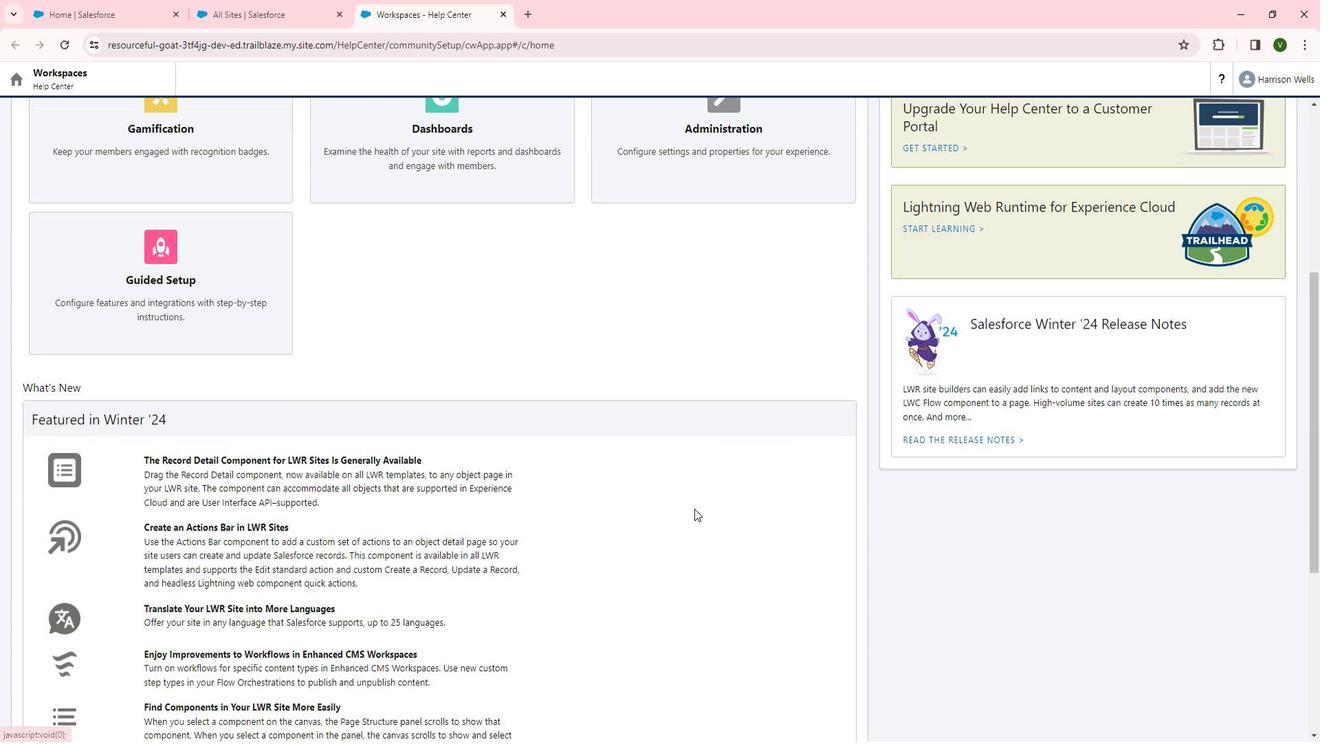 
Action: Mouse scrolled (711, 506) with delta (0, 0)
Screenshot: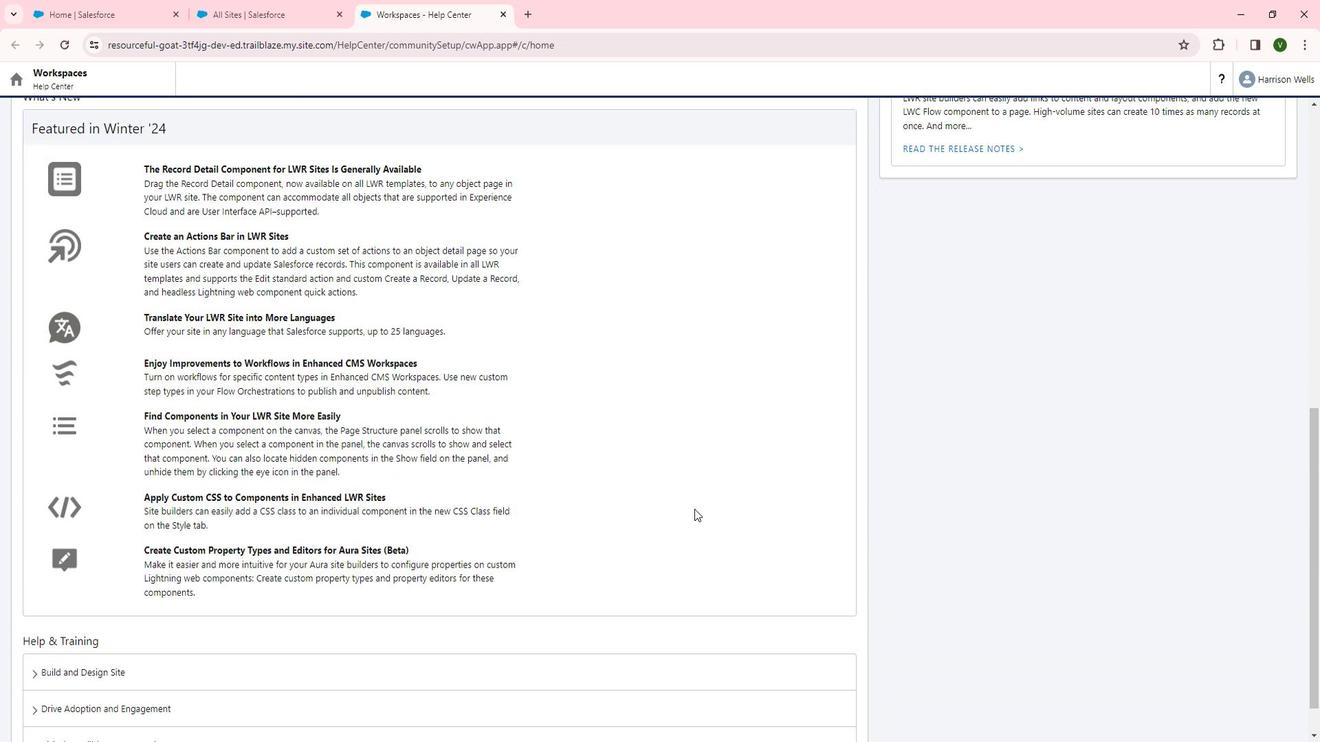 
Action: Mouse scrolled (711, 506) with delta (0, 0)
Screenshot: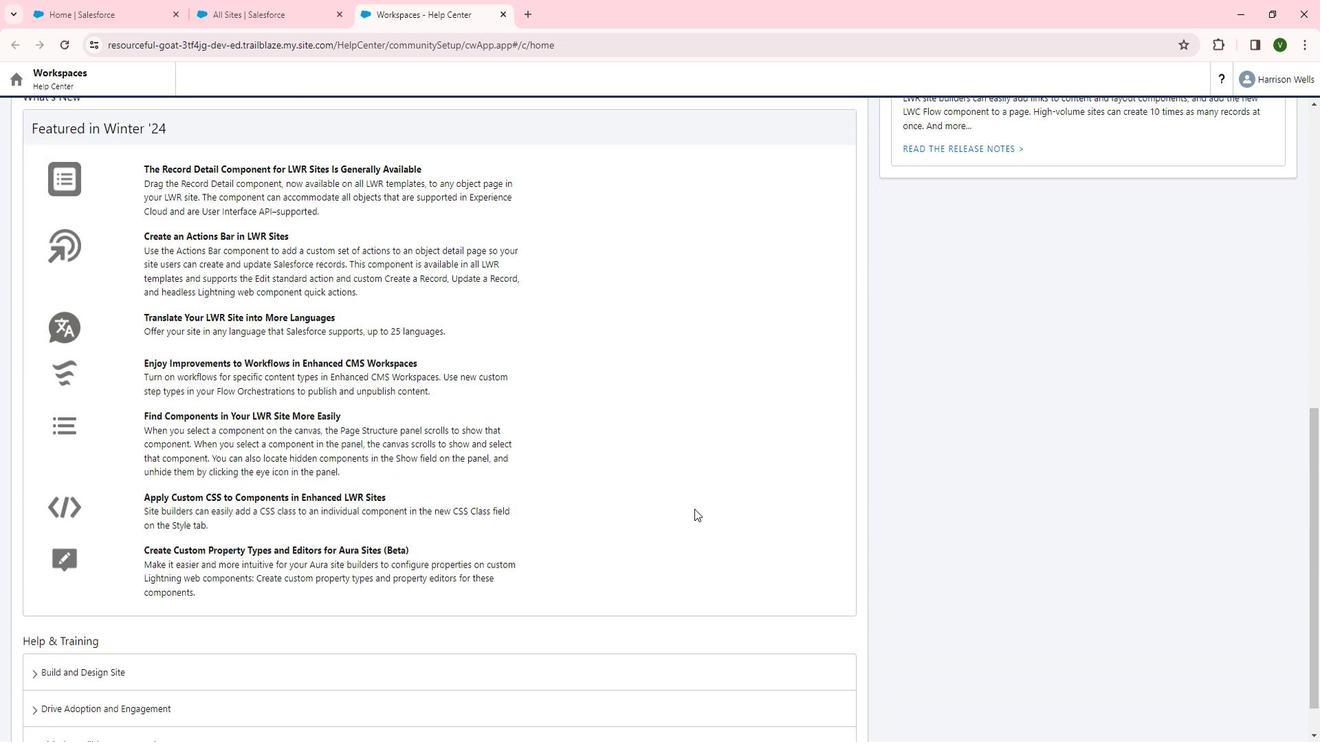 
Action: Mouse scrolled (711, 506) with delta (0, 0)
Screenshot: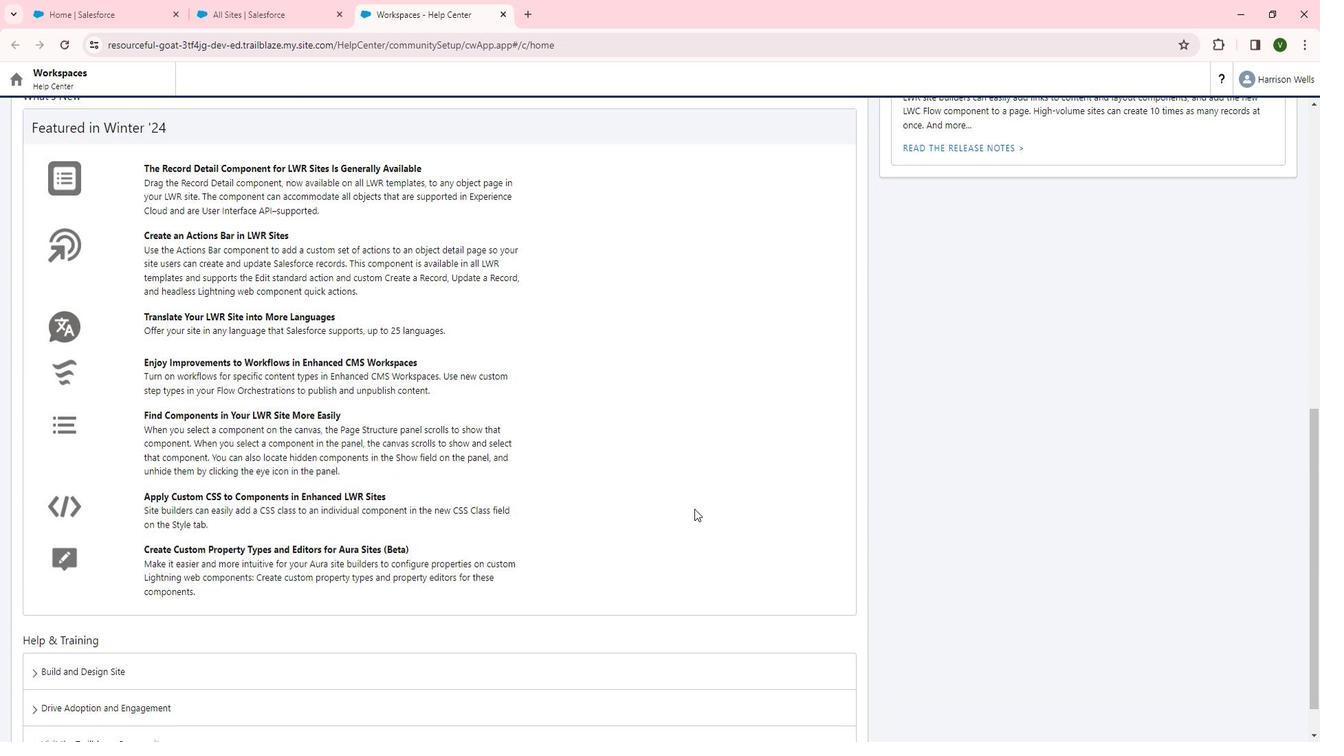 
Action: Mouse scrolled (711, 506) with delta (0, 0)
Screenshot: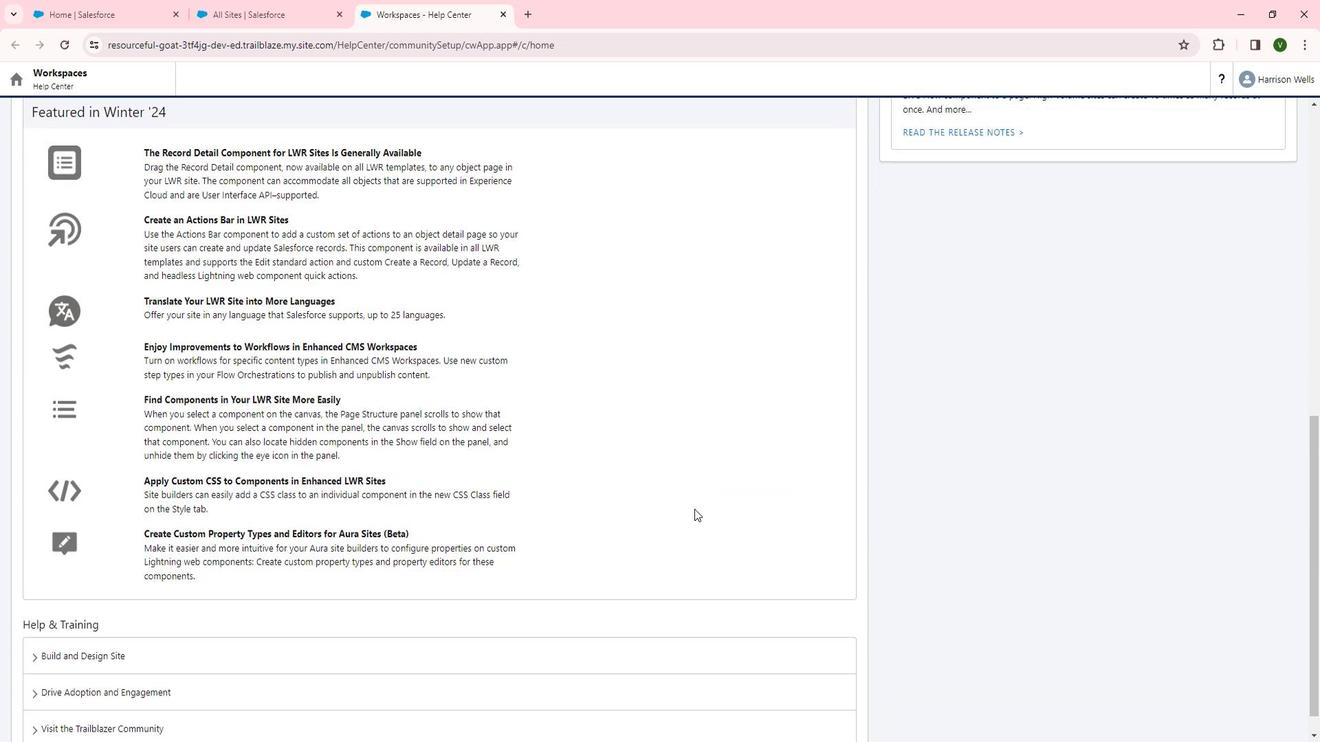 
Action: Mouse scrolled (711, 506) with delta (0, 0)
Screenshot: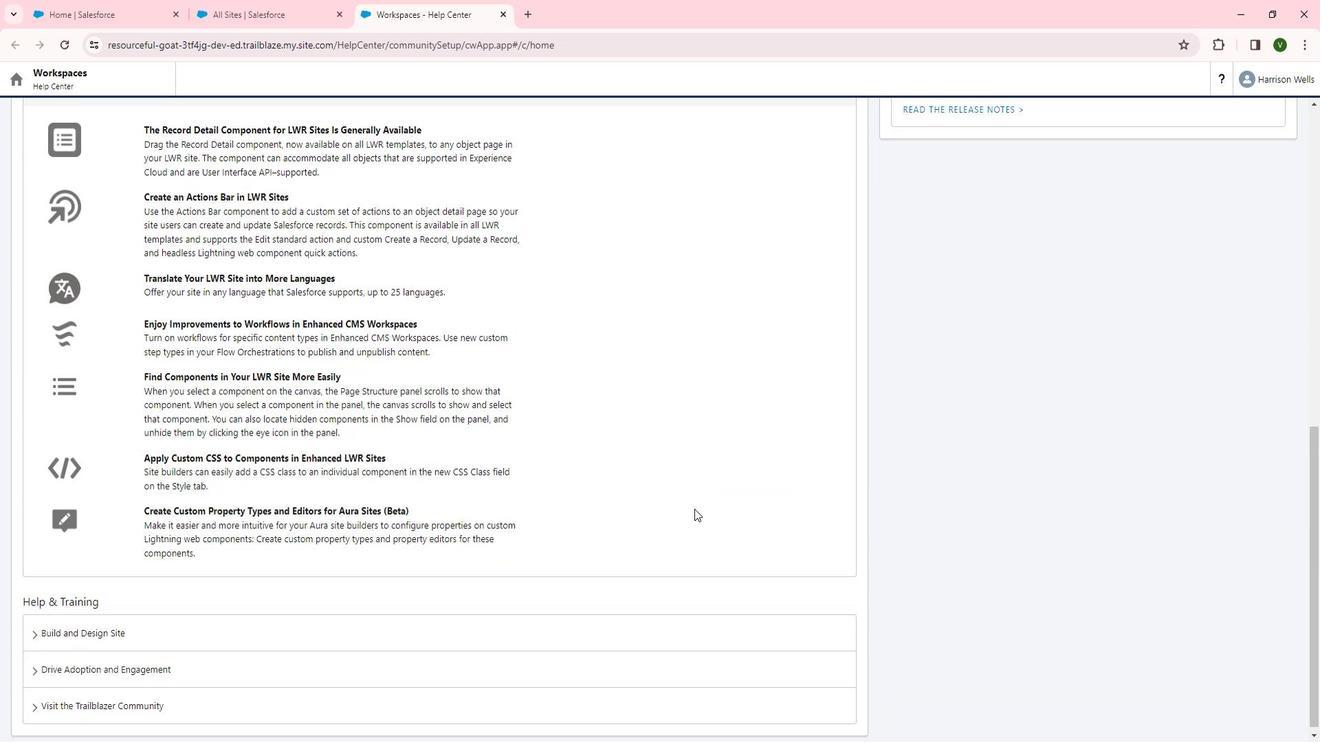
Action: Mouse moved to (59, 627)
Screenshot: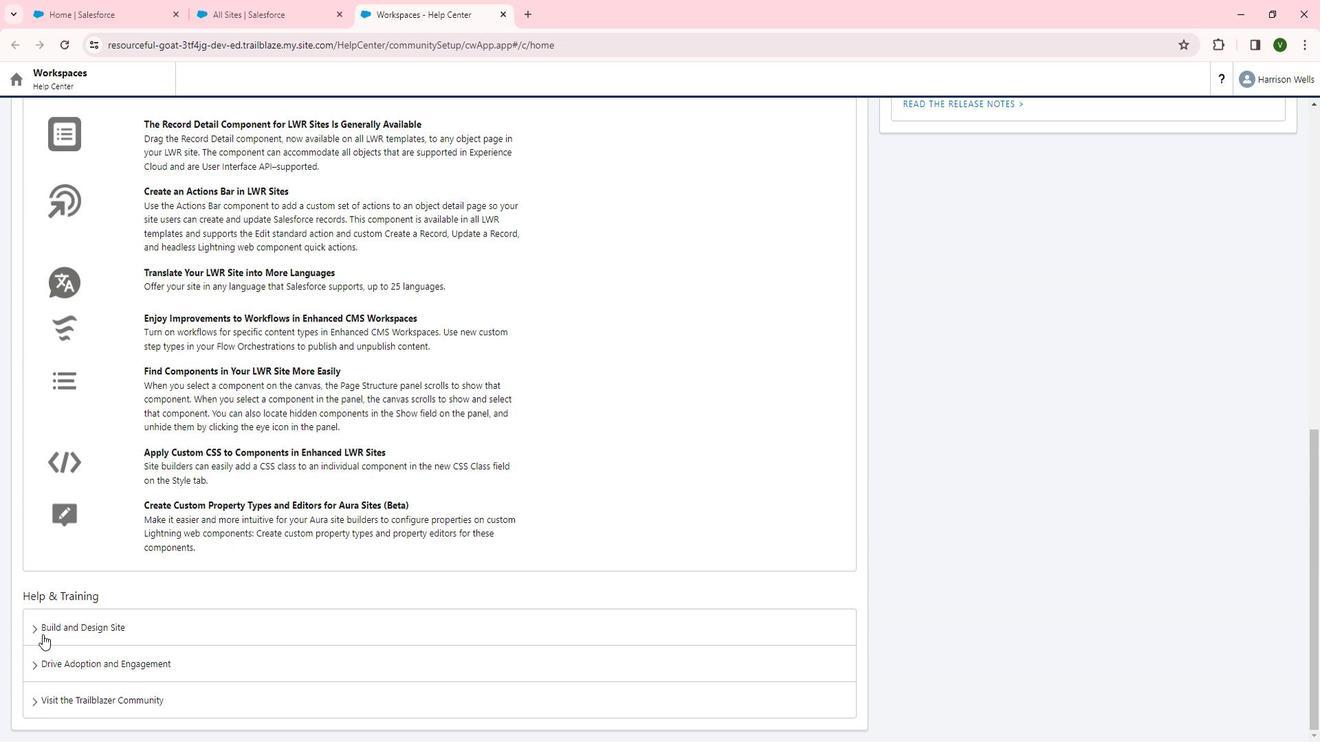 
Action: Mouse pressed left at (59, 627)
Screenshot: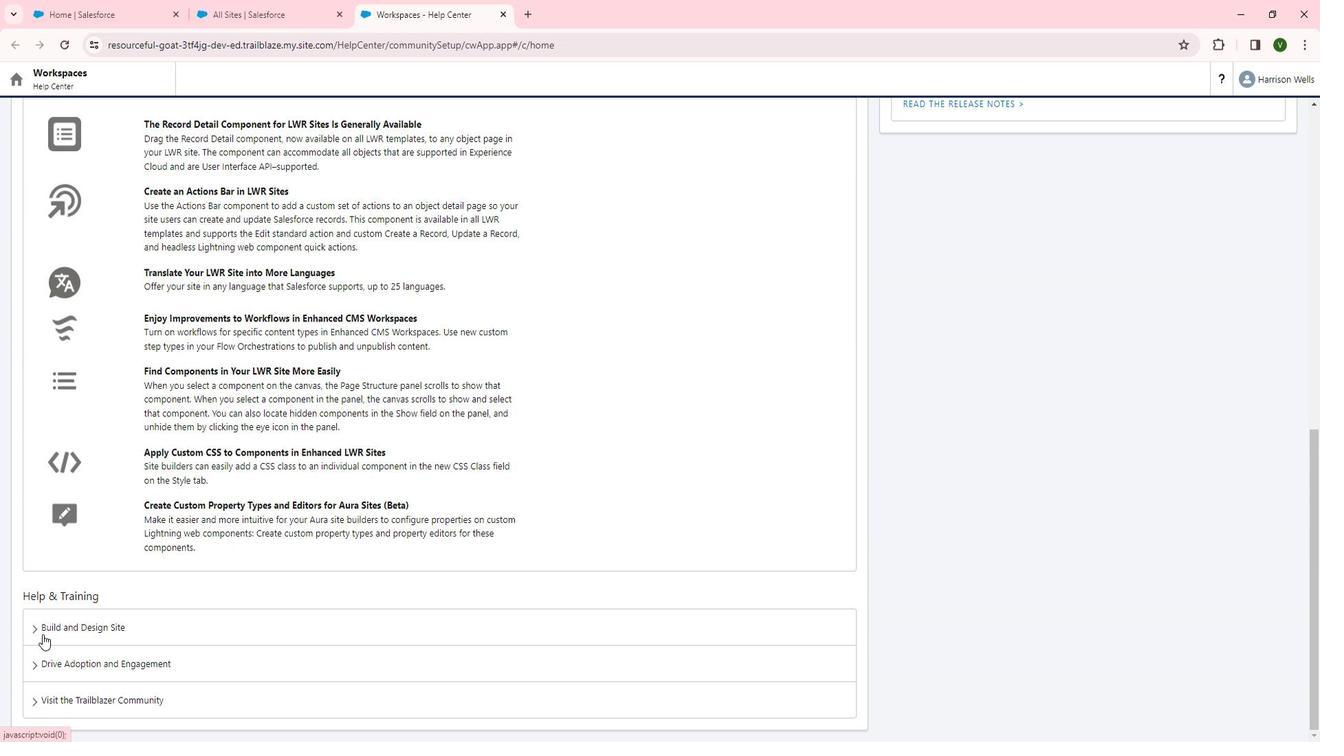 
Action: Mouse moved to (202, 643)
Screenshot: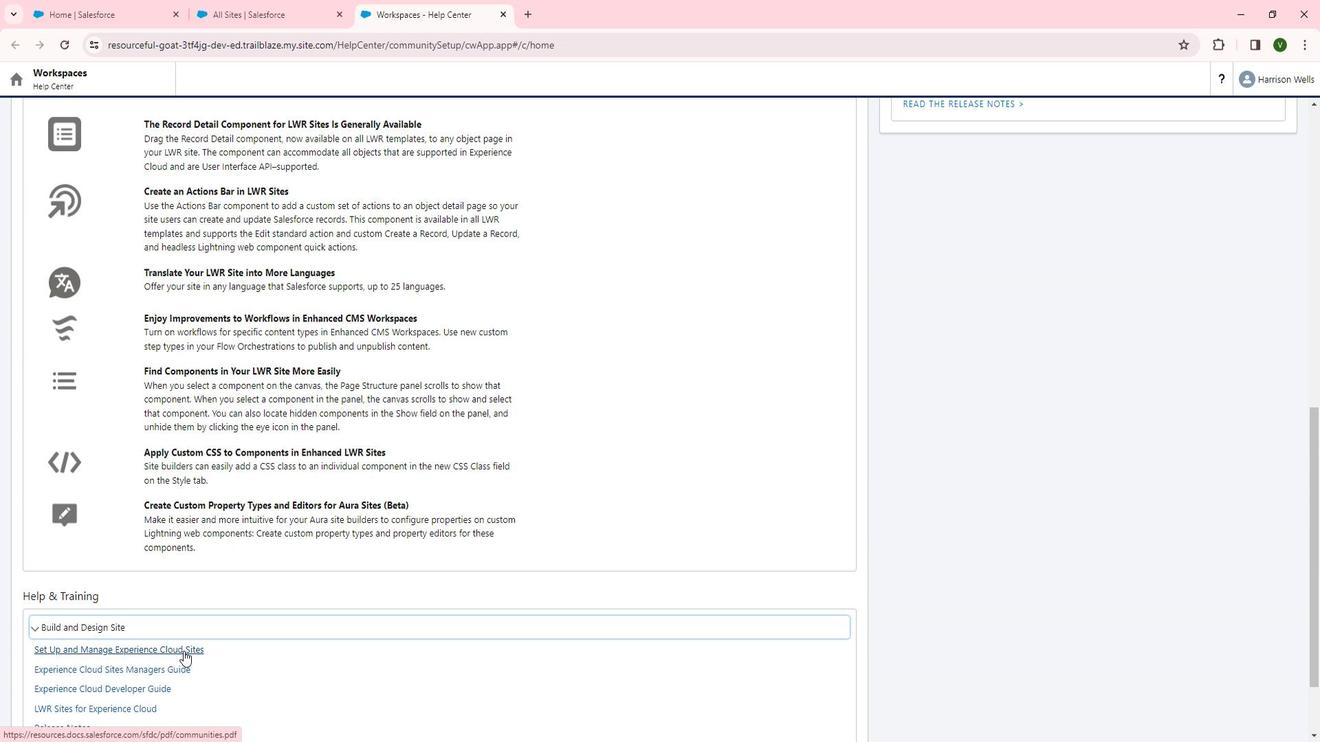 
Action: Mouse scrolled (202, 643) with delta (0, 0)
Screenshot: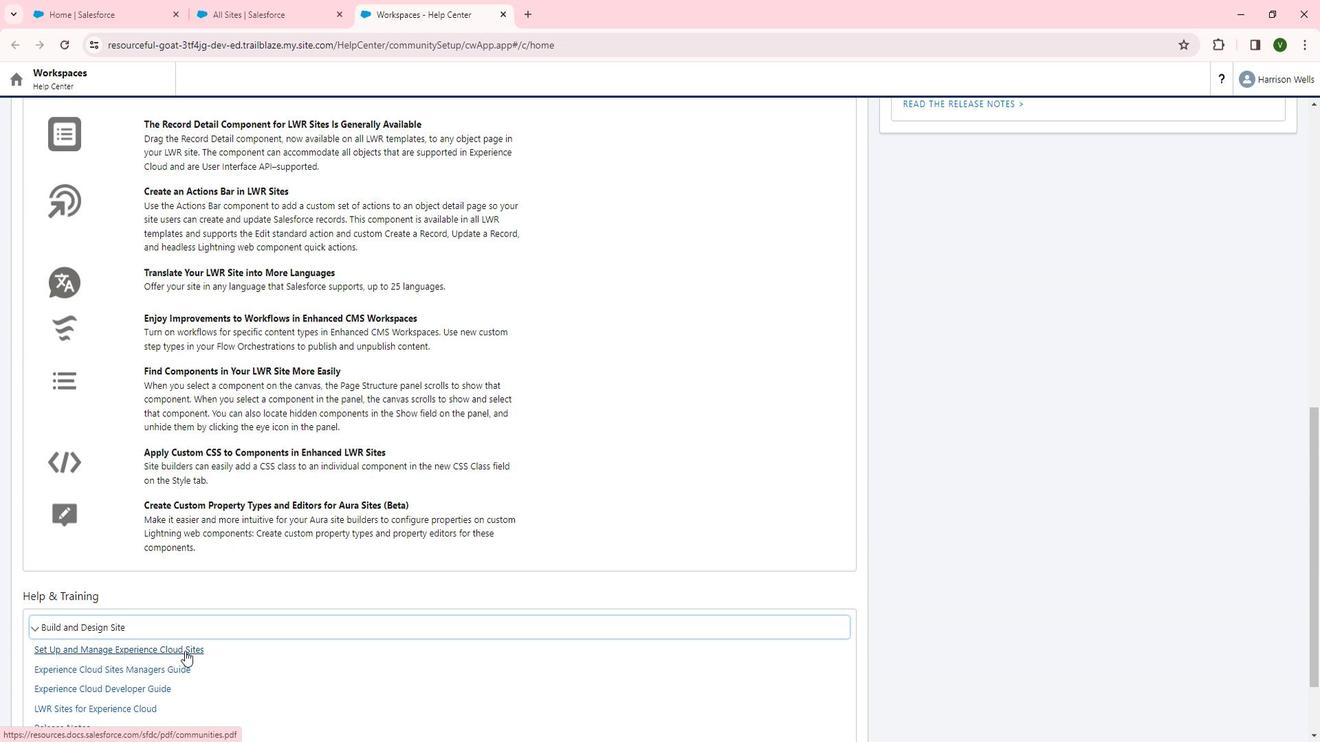 
Action: Mouse scrolled (202, 643) with delta (0, 0)
Screenshot: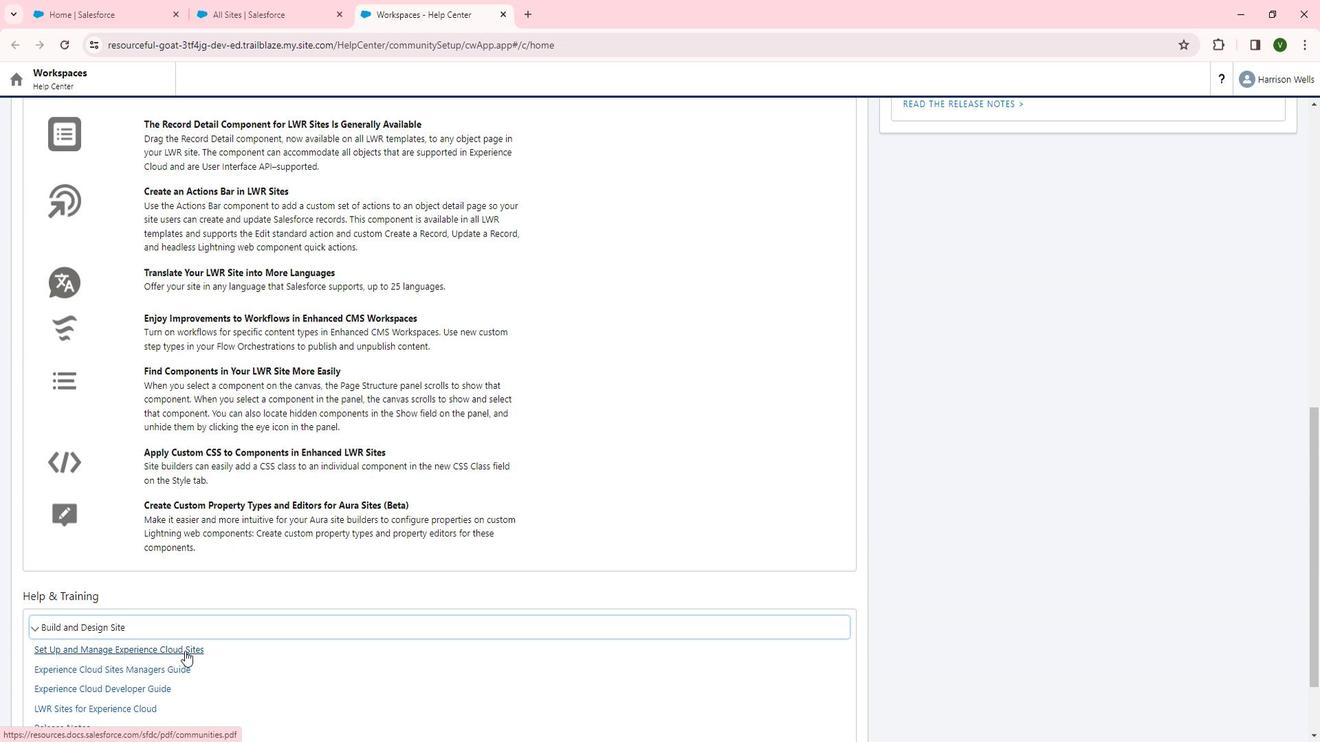 
Action: Mouse moved to (202, 643)
Screenshot: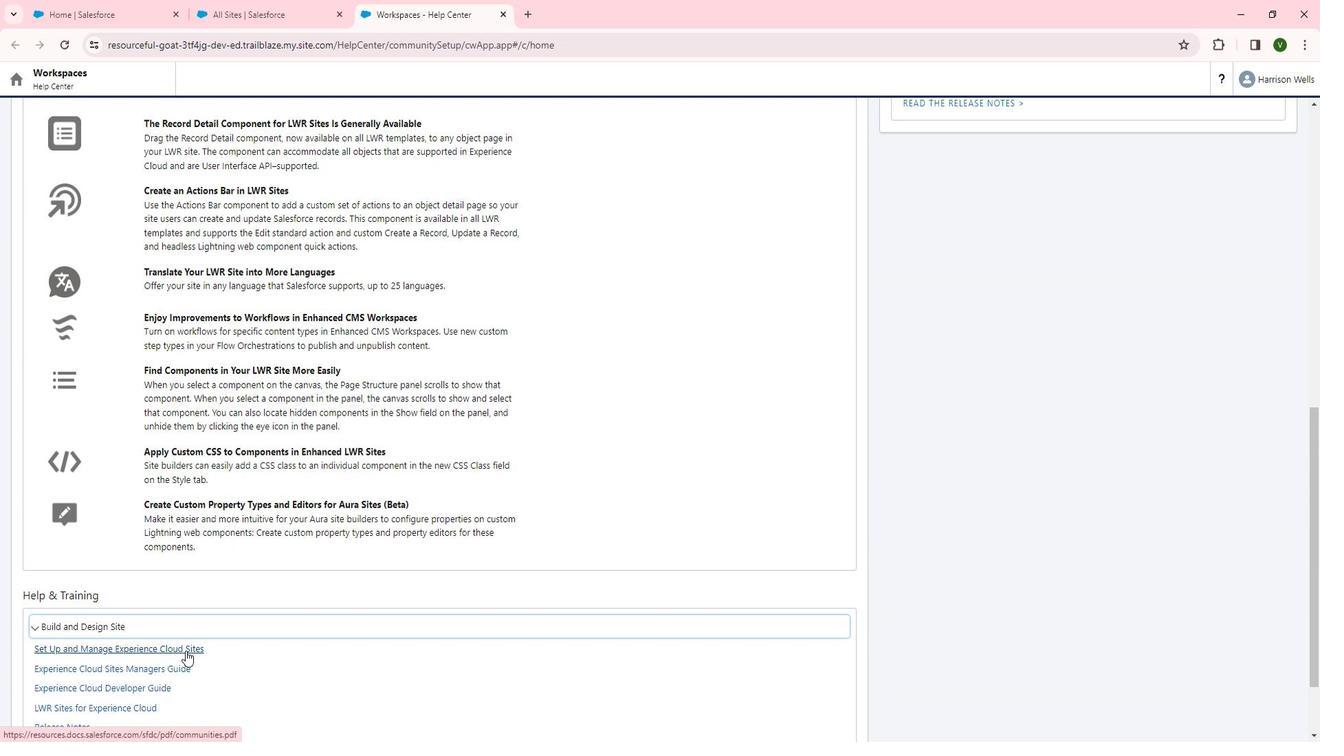 
Action: Mouse scrolled (202, 643) with delta (0, 0)
Screenshot: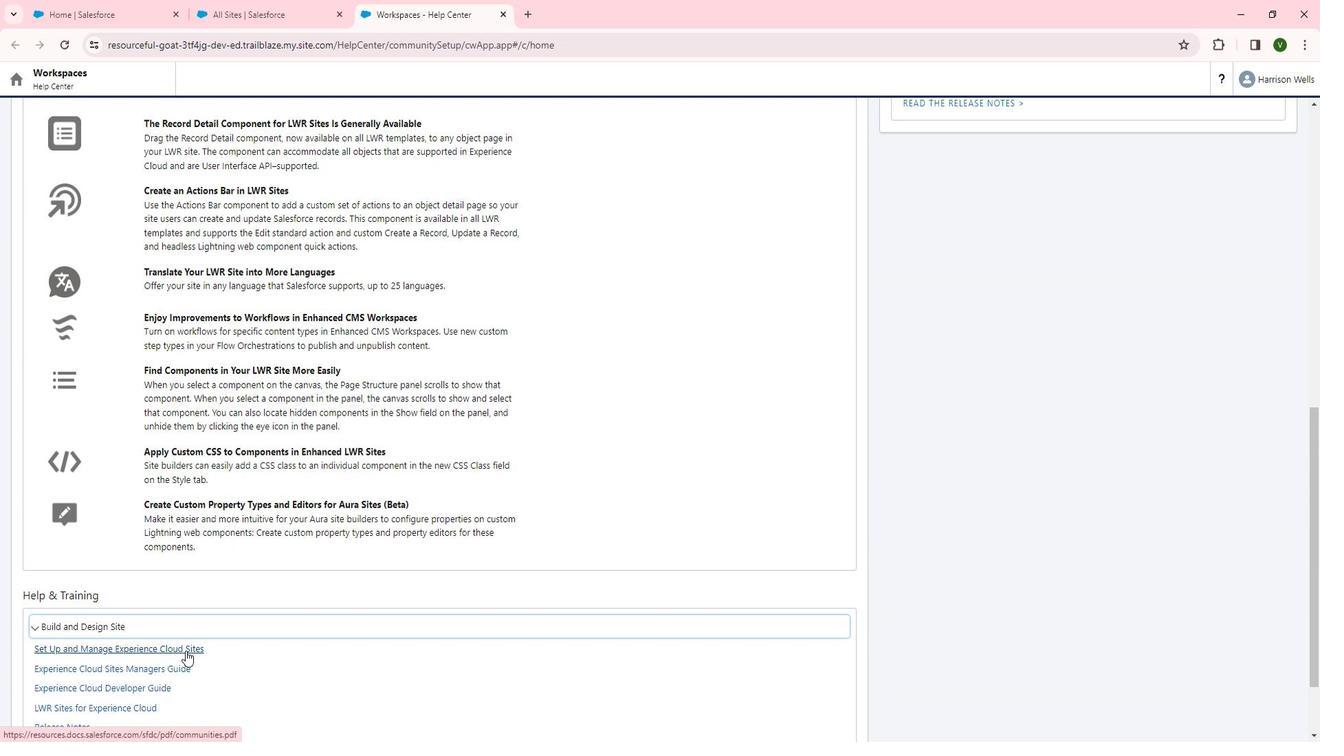 
Action: Mouse moved to (205, 643)
Screenshot: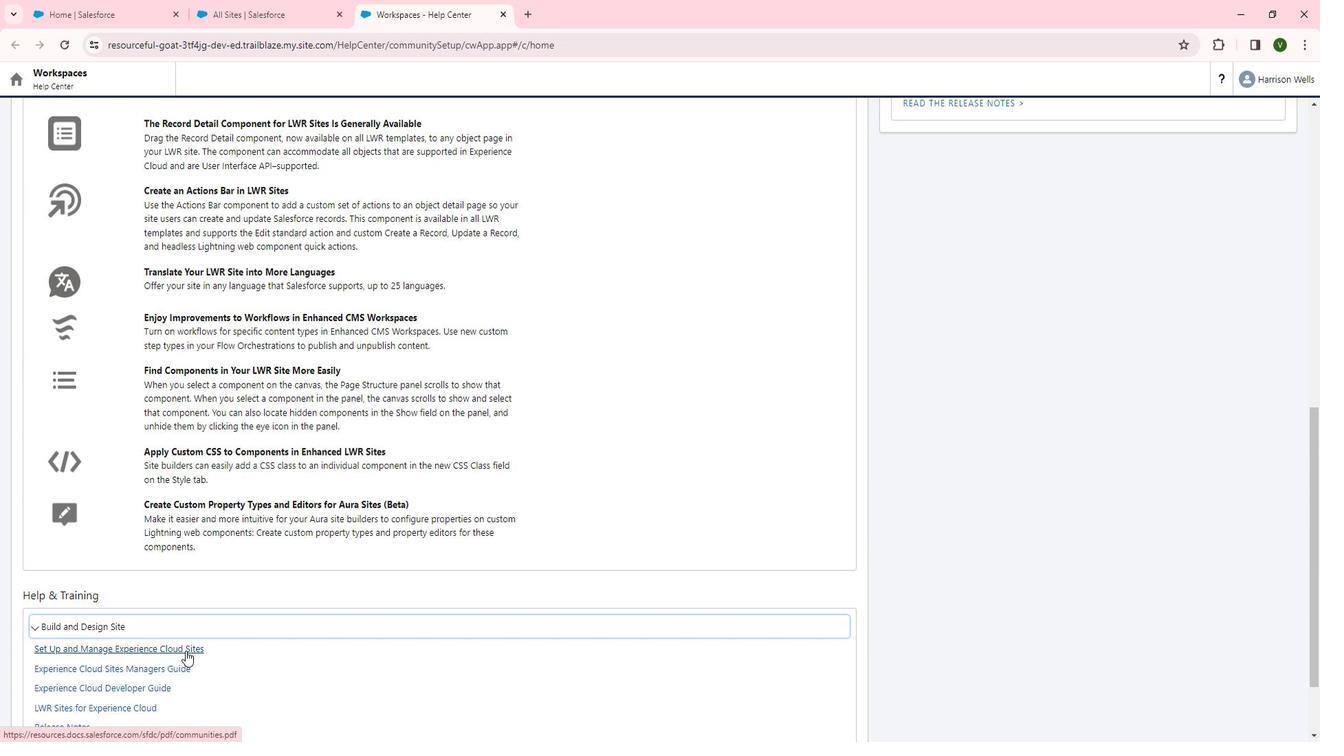 
Action: Mouse scrolled (205, 642) with delta (0, 0)
Screenshot: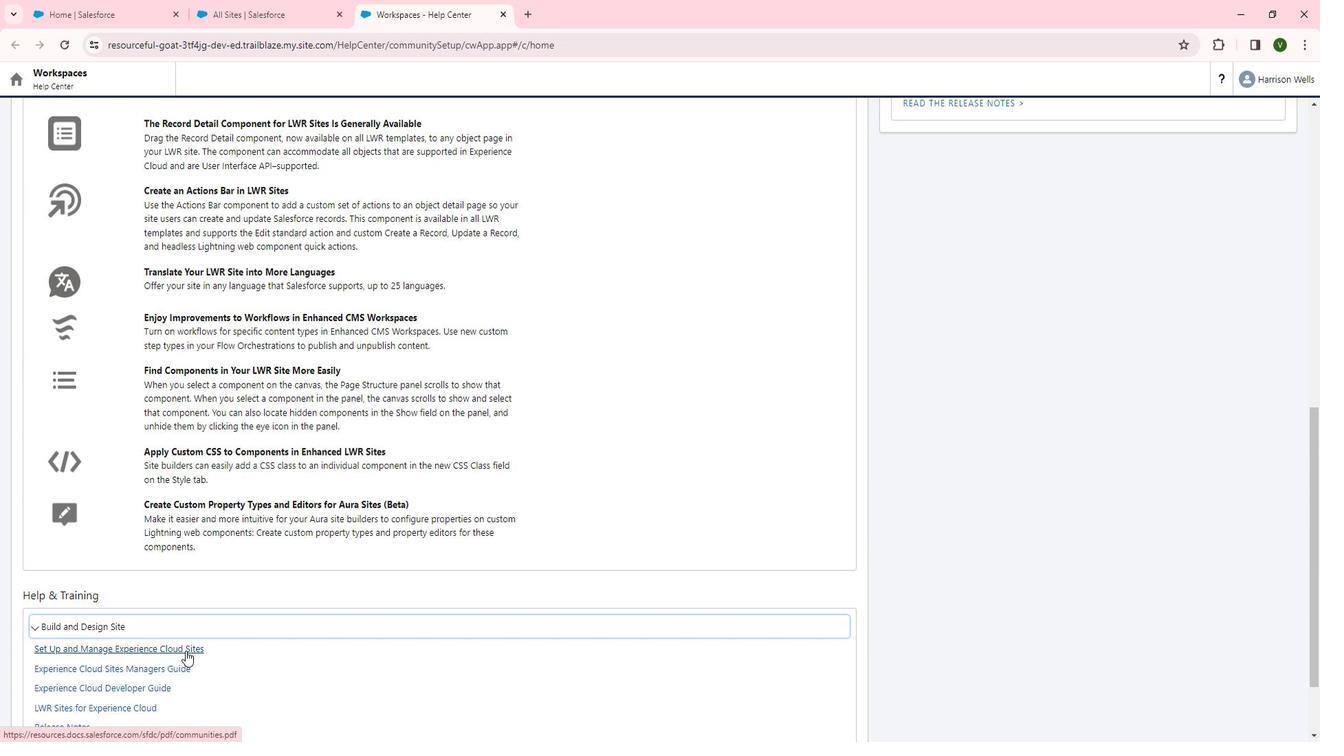 
Action: Mouse moved to (207, 641)
Screenshot: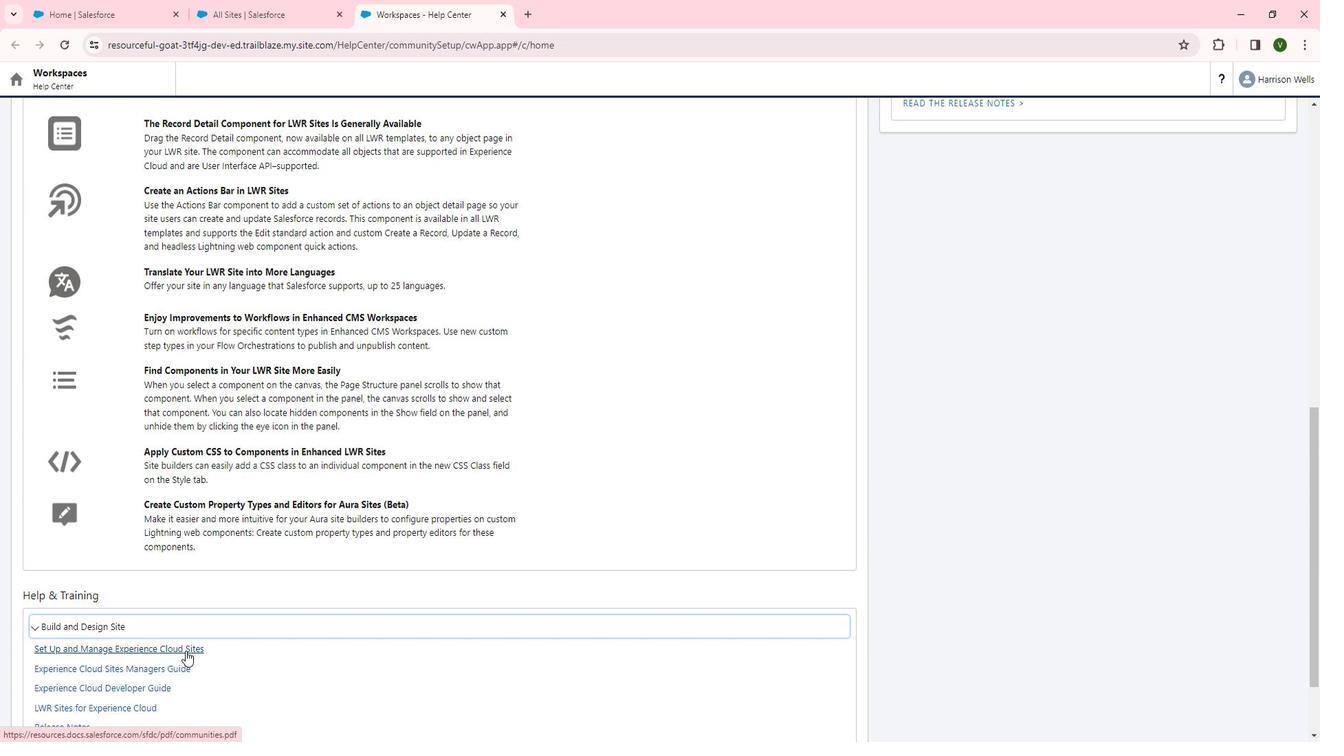 
Action: Mouse scrolled (207, 641) with delta (0, 0)
Screenshot: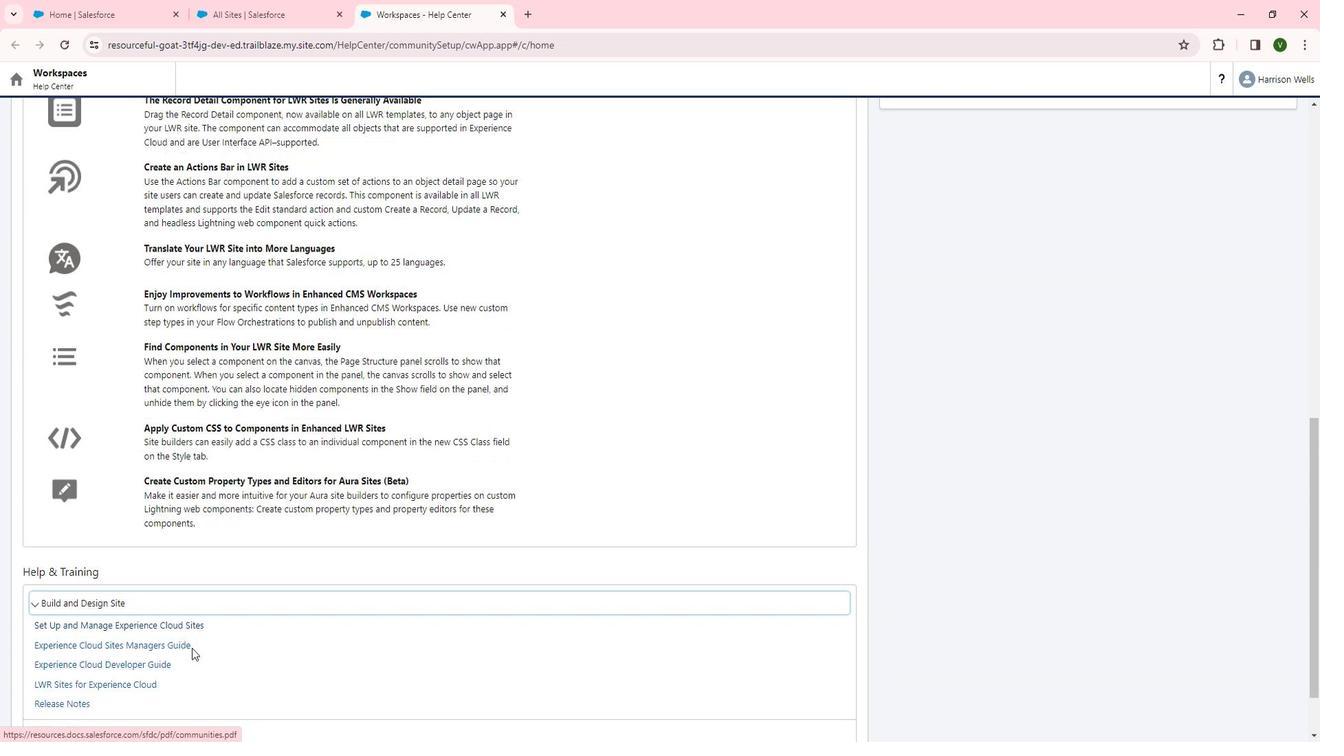 
Action: Mouse moved to (211, 549)
Screenshot: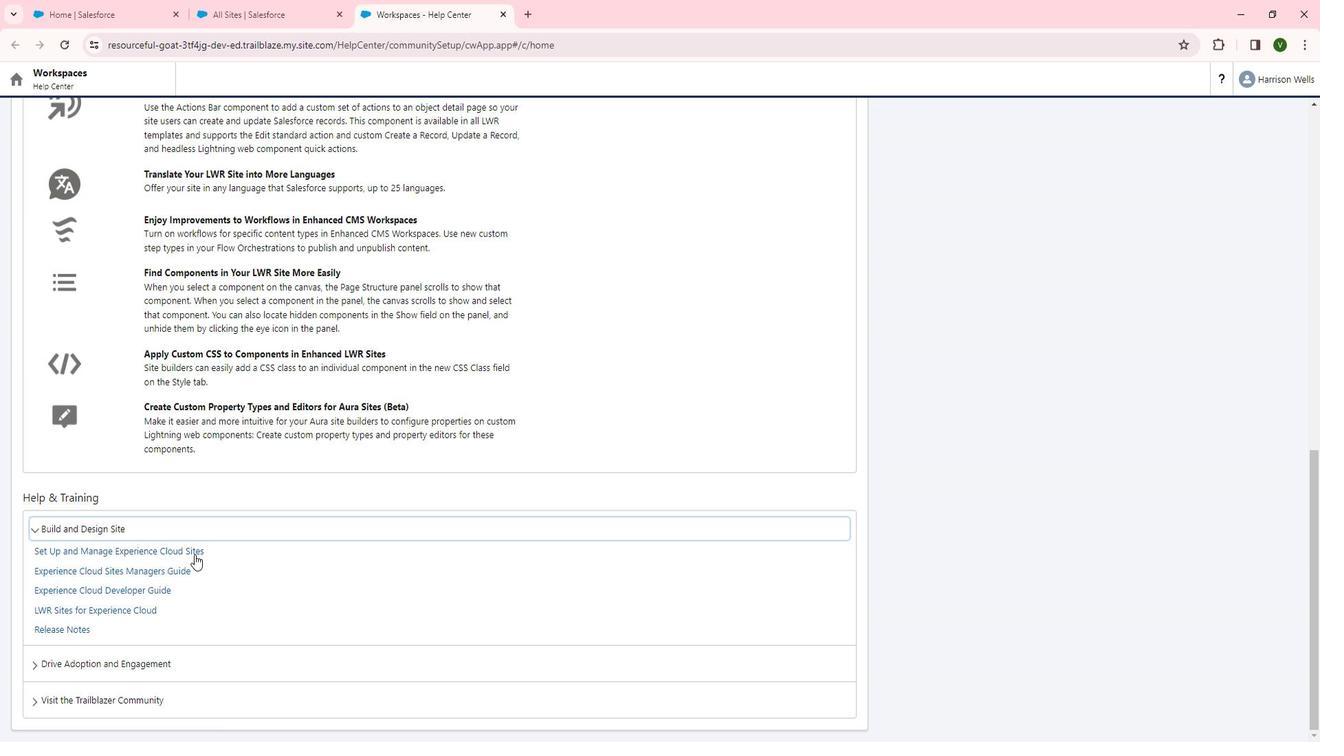 
Action: Mouse pressed left at (211, 549)
Screenshot: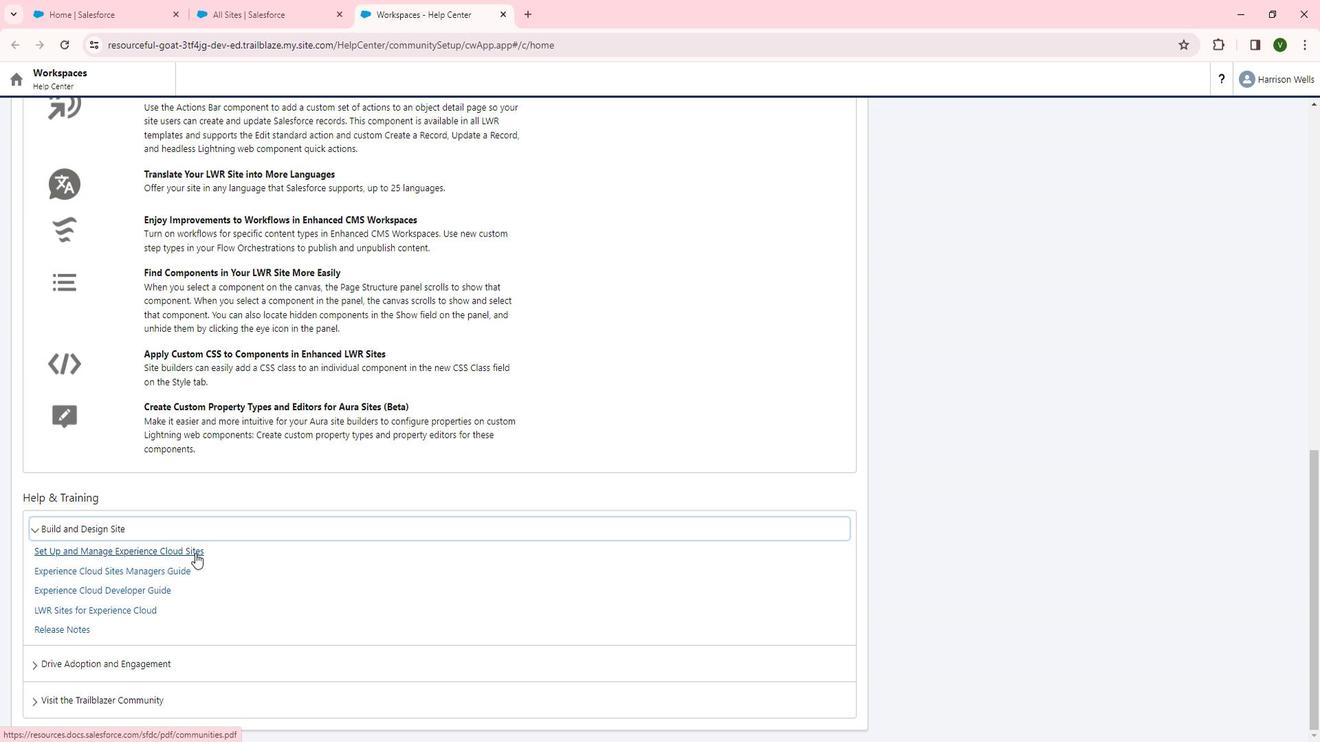 
